 Task: Open a Blog Post Template save the file as textbookAdd Heading 'Eiffel Tower' ,with the main content The Eiffel Tower in Paris, France, is an iconic landmark and a symbol of French culture. Standing at 330 meters tall, it attracts millions of visitors each year who come to admire its intricate ironwork and panoramic views of the city. ,with the main content The Eiffel Tower in Paris, France, is an iconic landmark and a symbol of French culture. Standing at 330 meters tall, it attracts millions of visitors each year who come to admire its intricate ironwork and panoramic views of the city.and font size to the main content 16 Apply Font Style Old English Text MTand font size to the heading 20 Change heading alignment to  Left
Action: Mouse moved to (24, 23)
Screenshot: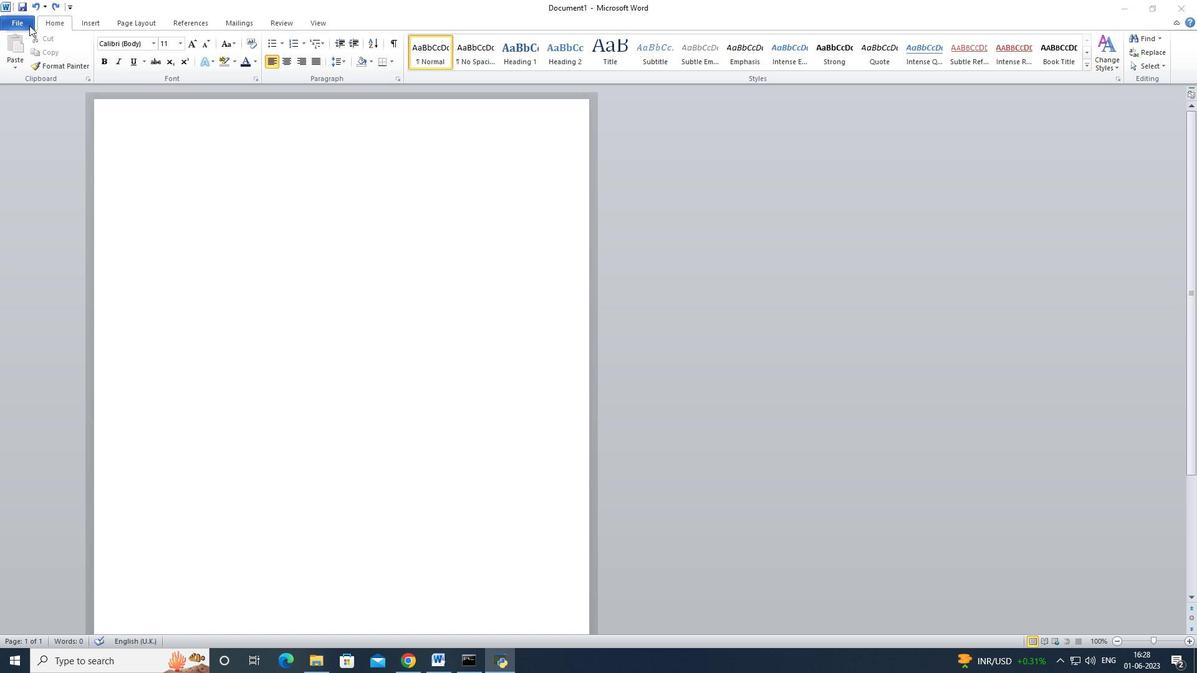 
Action: Mouse pressed left at (24, 23)
Screenshot: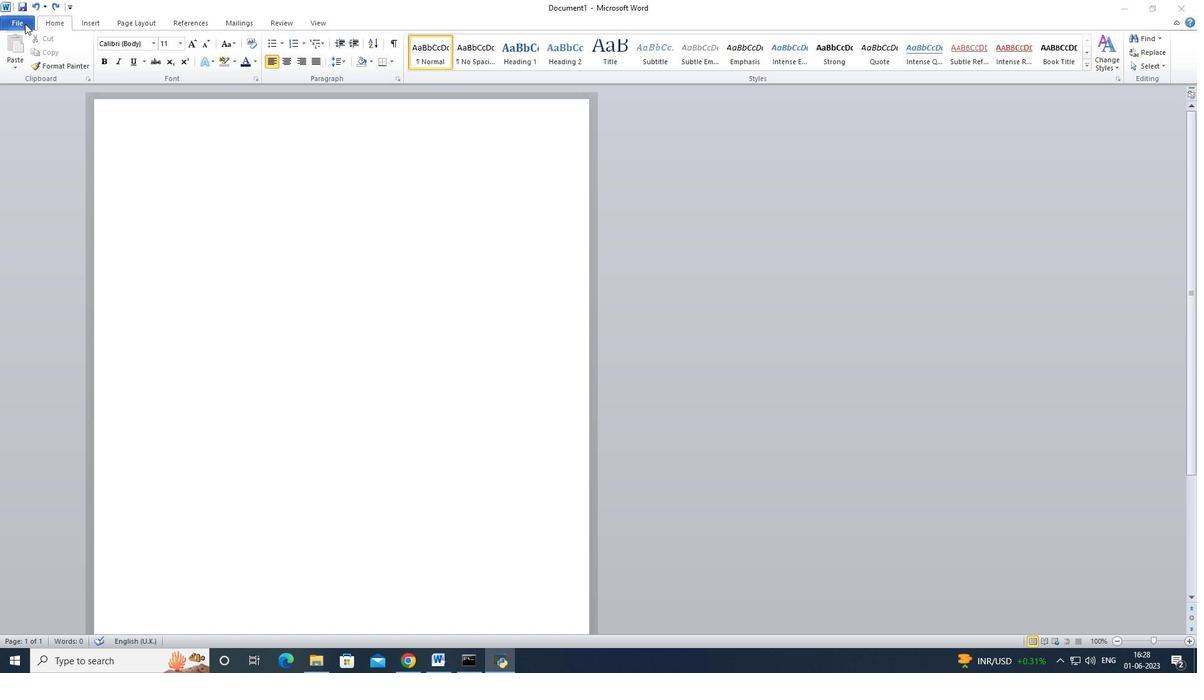 
Action: Mouse moved to (17, 21)
Screenshot: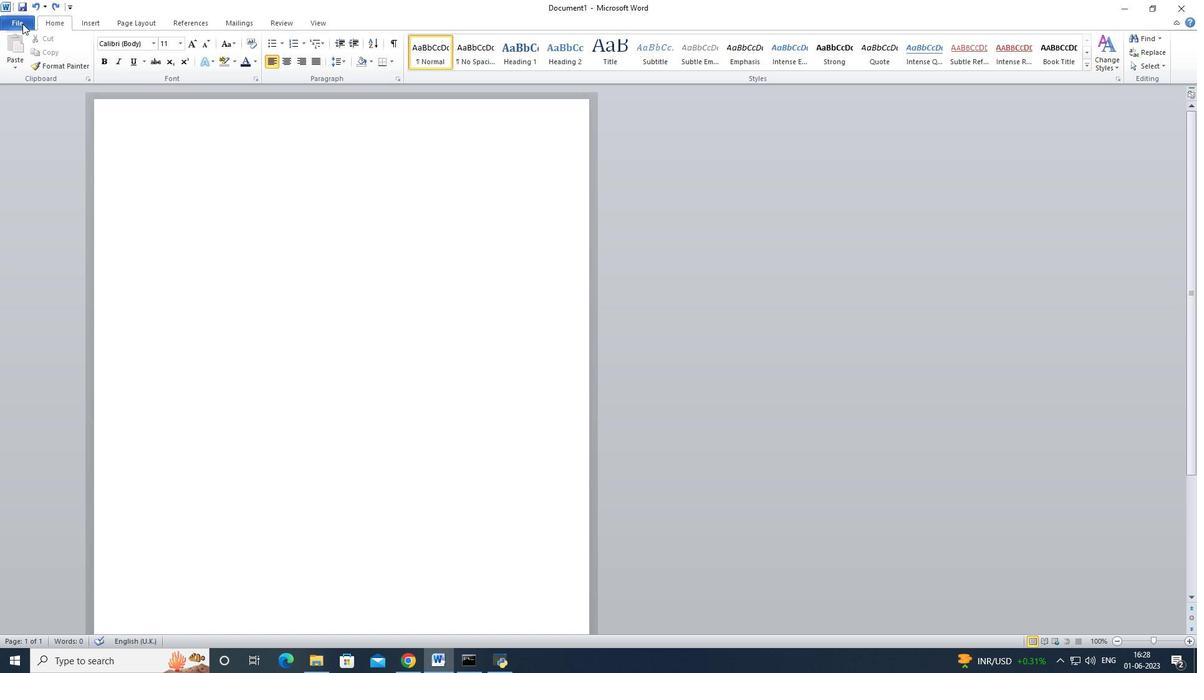 
Action: Mouse pressed left at (17, 21)
Screenshot: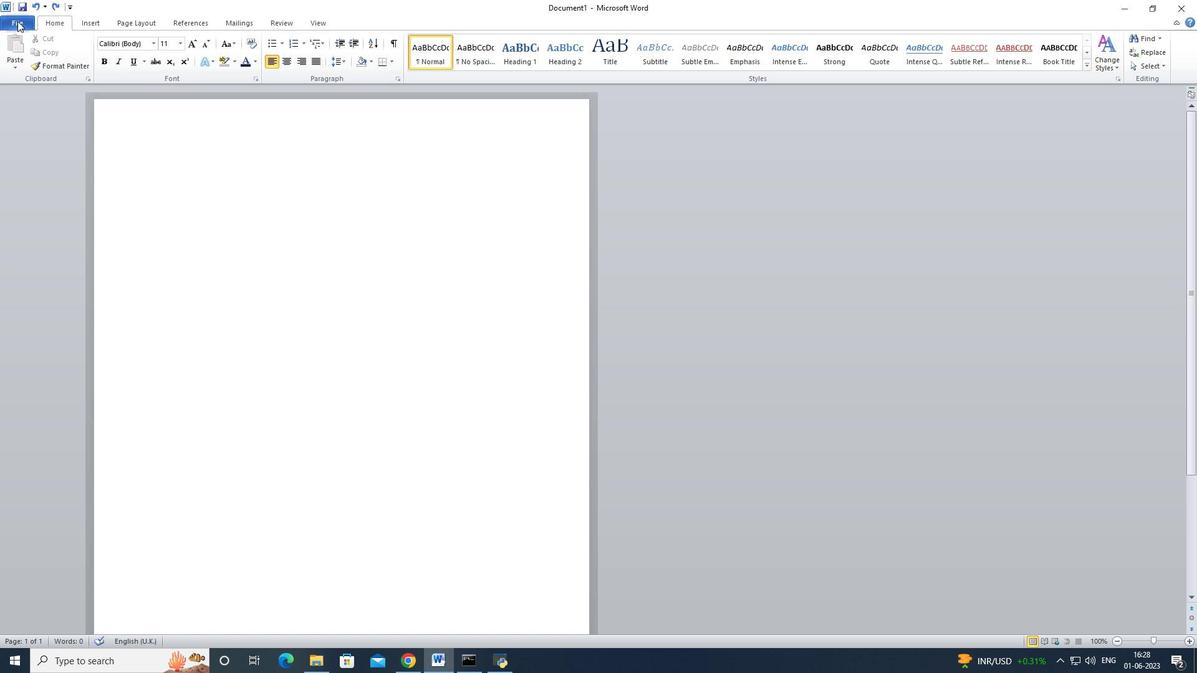 
Action: Mouse moved to (30, 158)
Screenshot: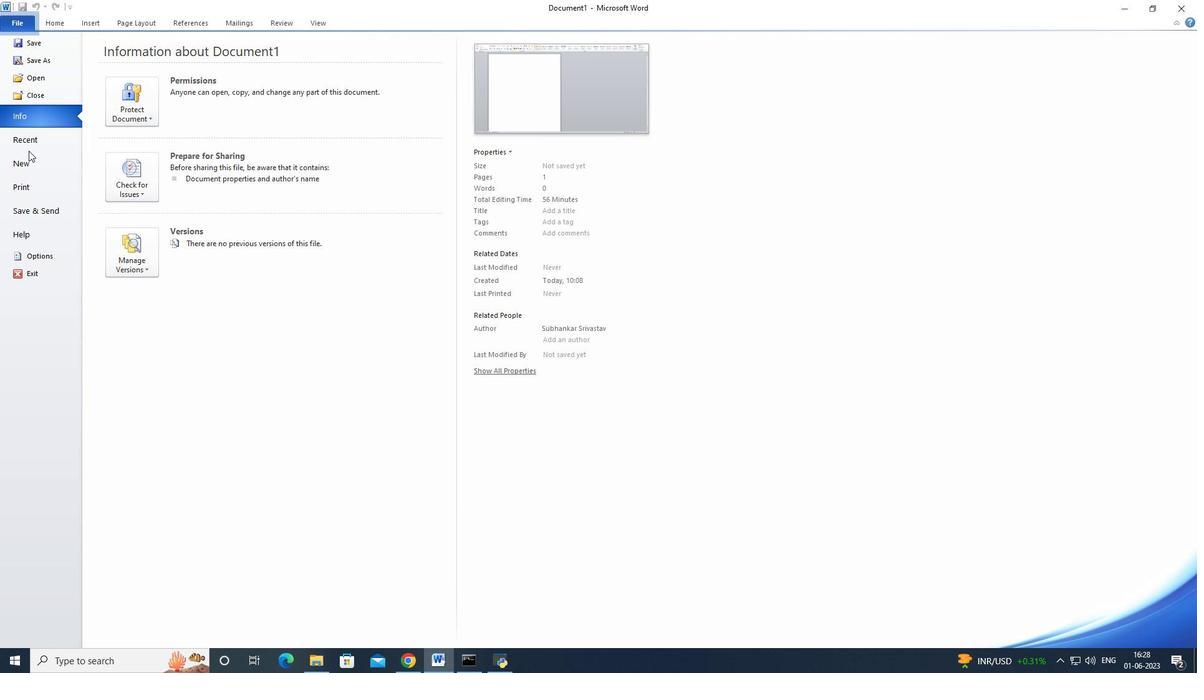 
Action: Mouse pressed left at (30, 158)
Screenshot: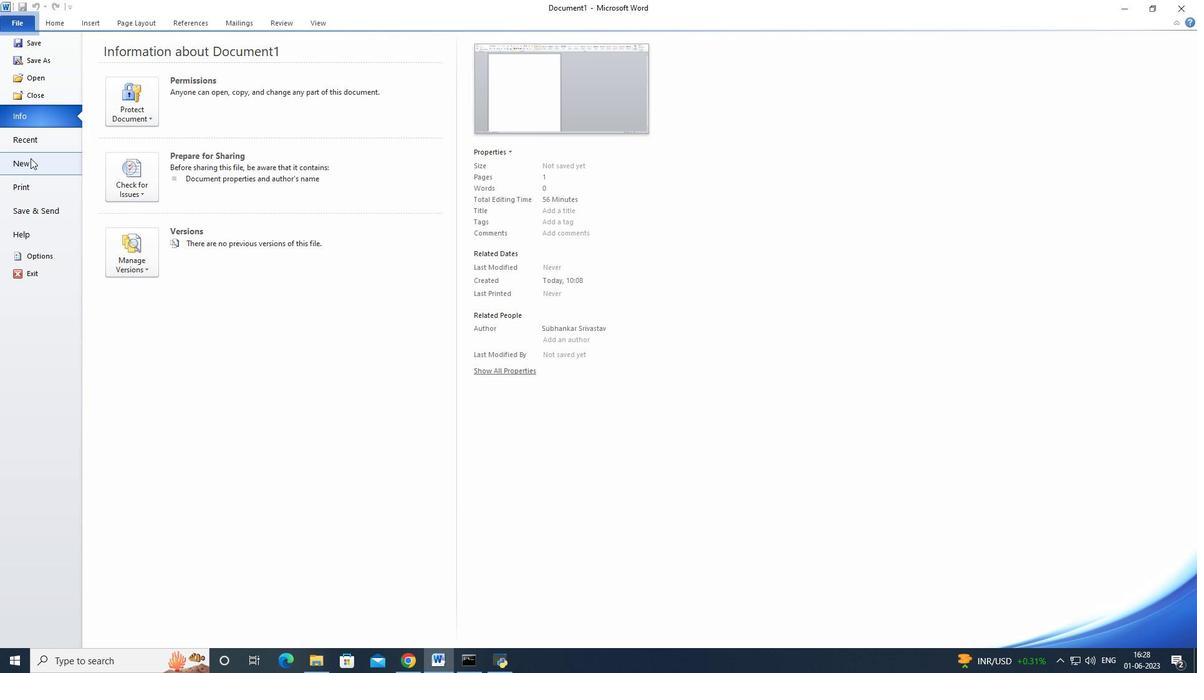 
Action: Mouse moved to (178, 117)
Screenshot: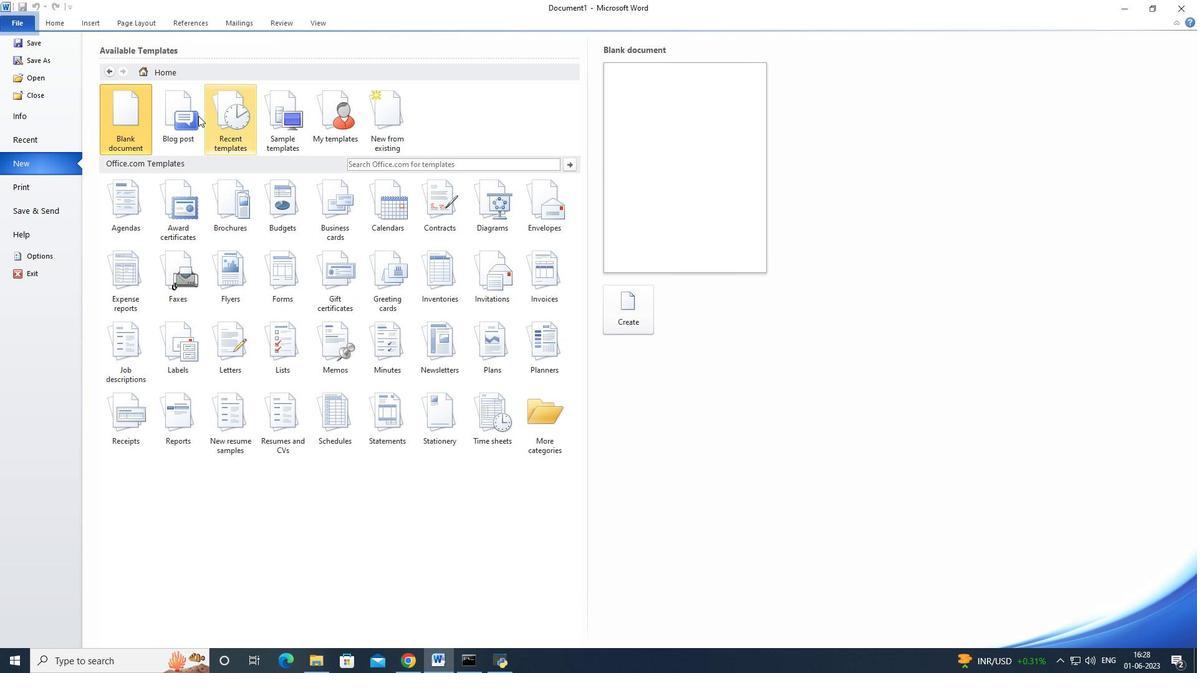 
Action: Mouse pressed left at (178, 117)
Screenshot: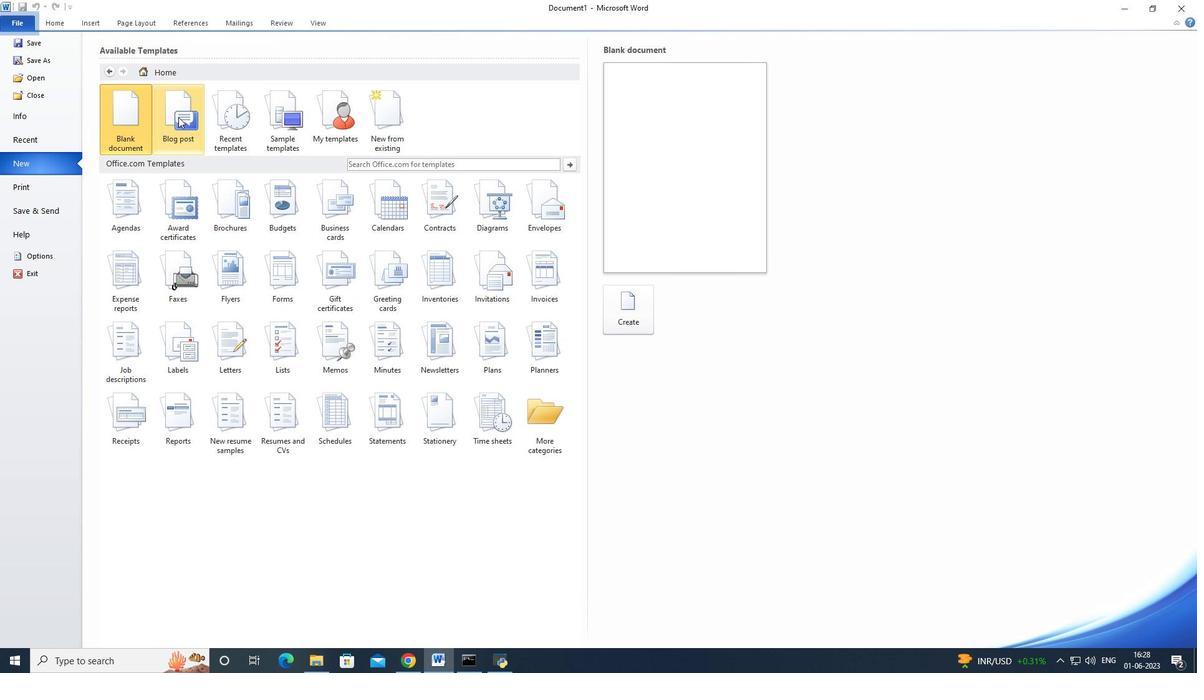 
Action: Mouse moved to (621, 301)
Screenshot: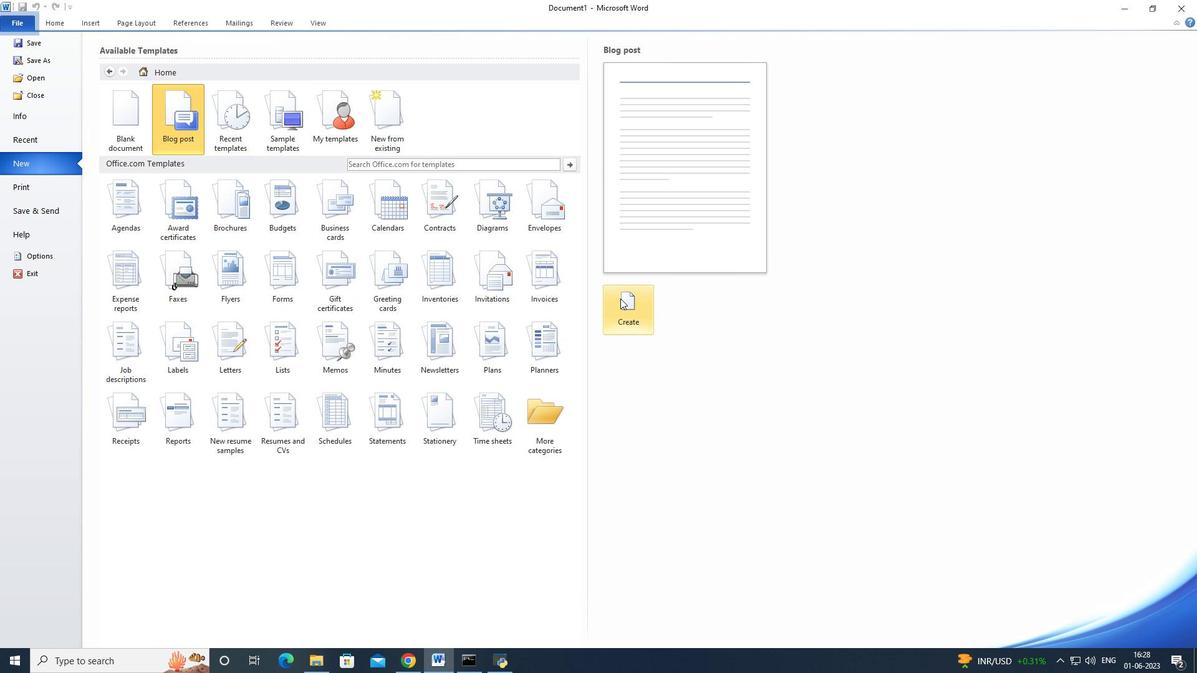 
Action: Mouse pressed left at (621, 301)
Screenshot: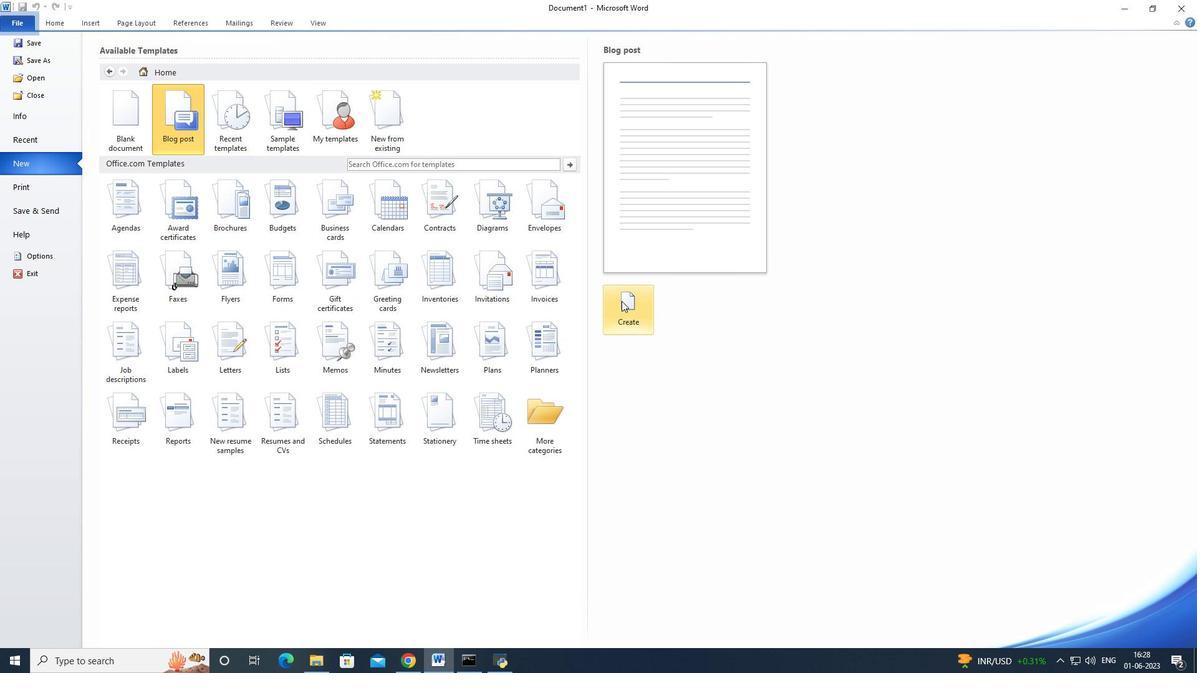 
Action: Mouse moved to (677, 286)
Screenshot: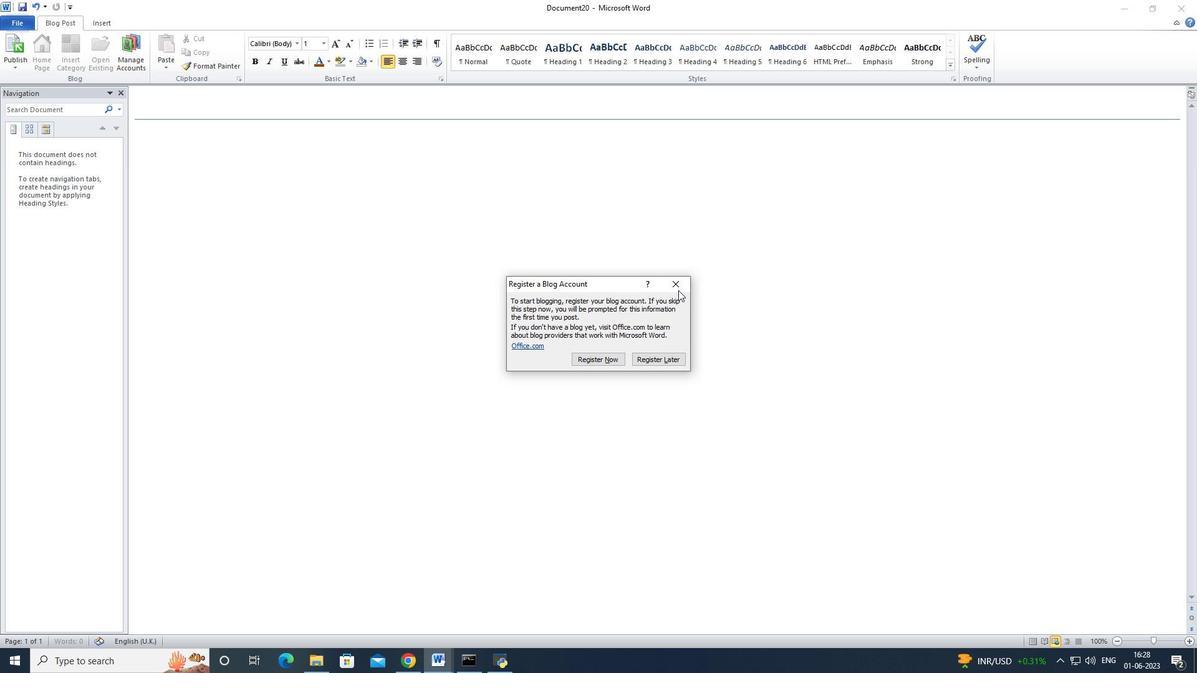 
Action: Mouse pressed left at (677, 286)
Screenshot: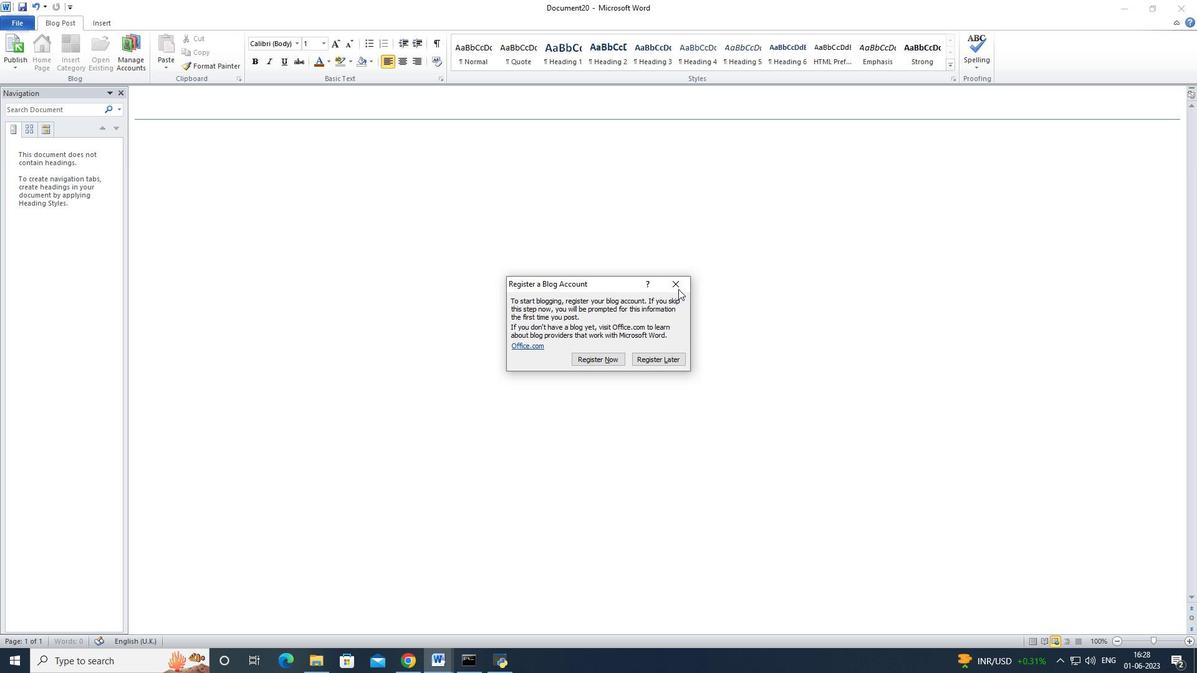 
Action: Mouse moved to (28, 23)
Screenshot: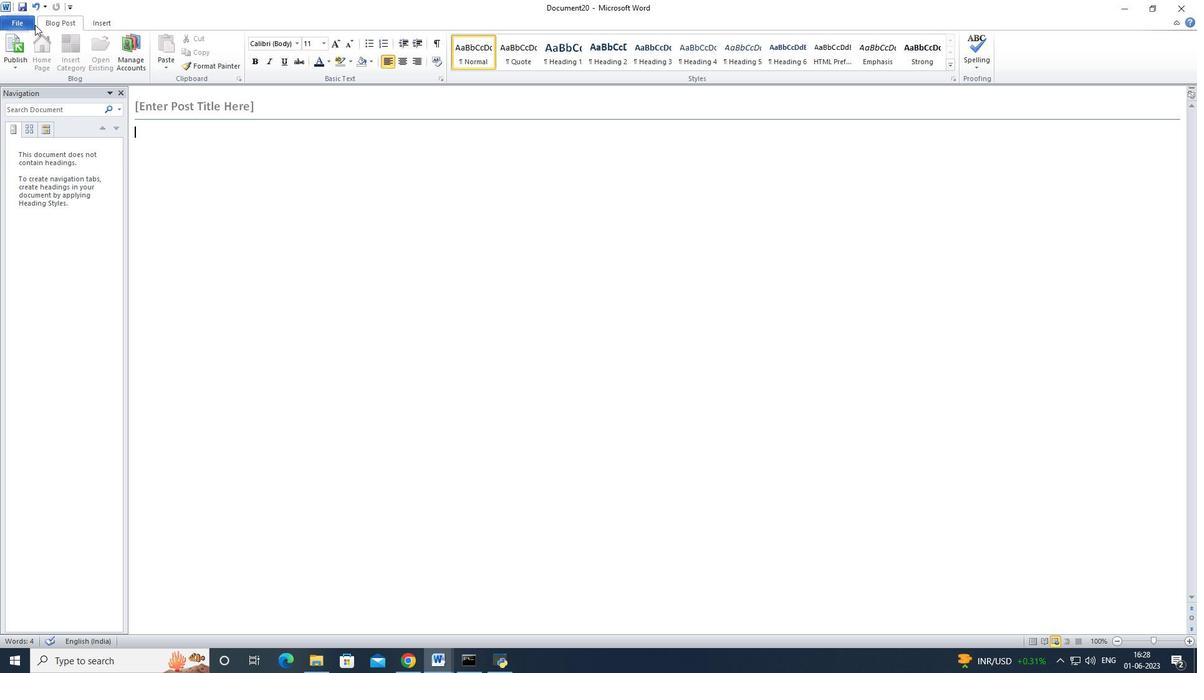 
Action: Mouse pressed left at (28, 23)
Screenshot: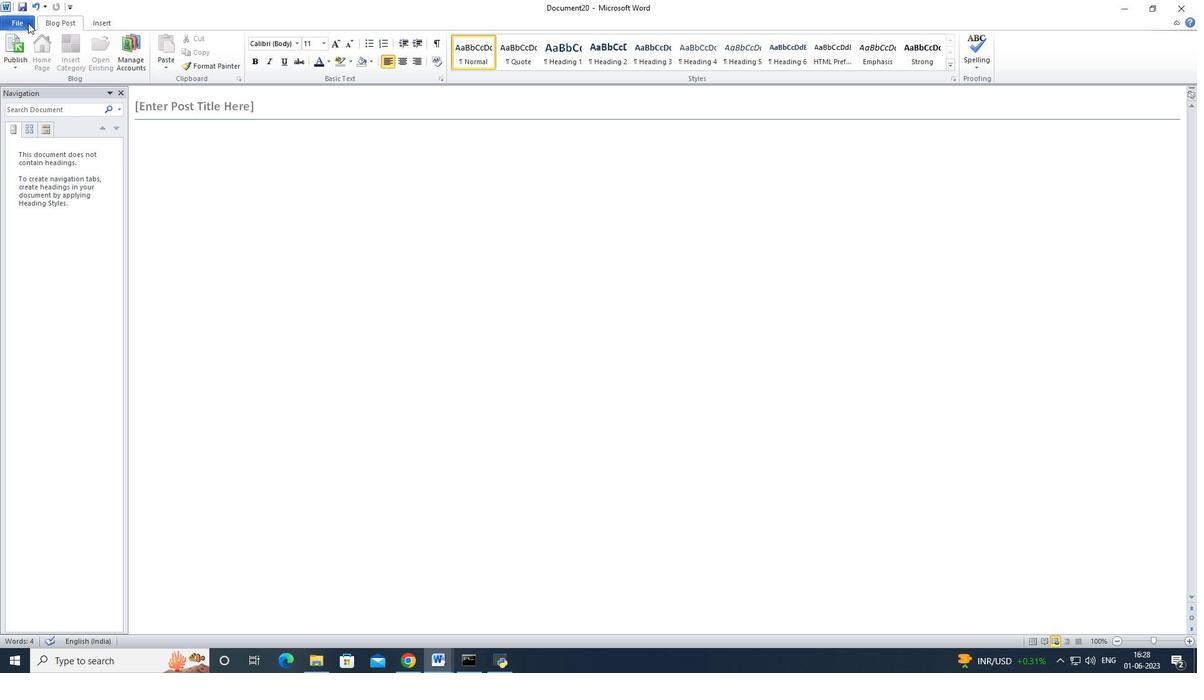 
Action: Mouse moved to (38, 48)
Screenshot: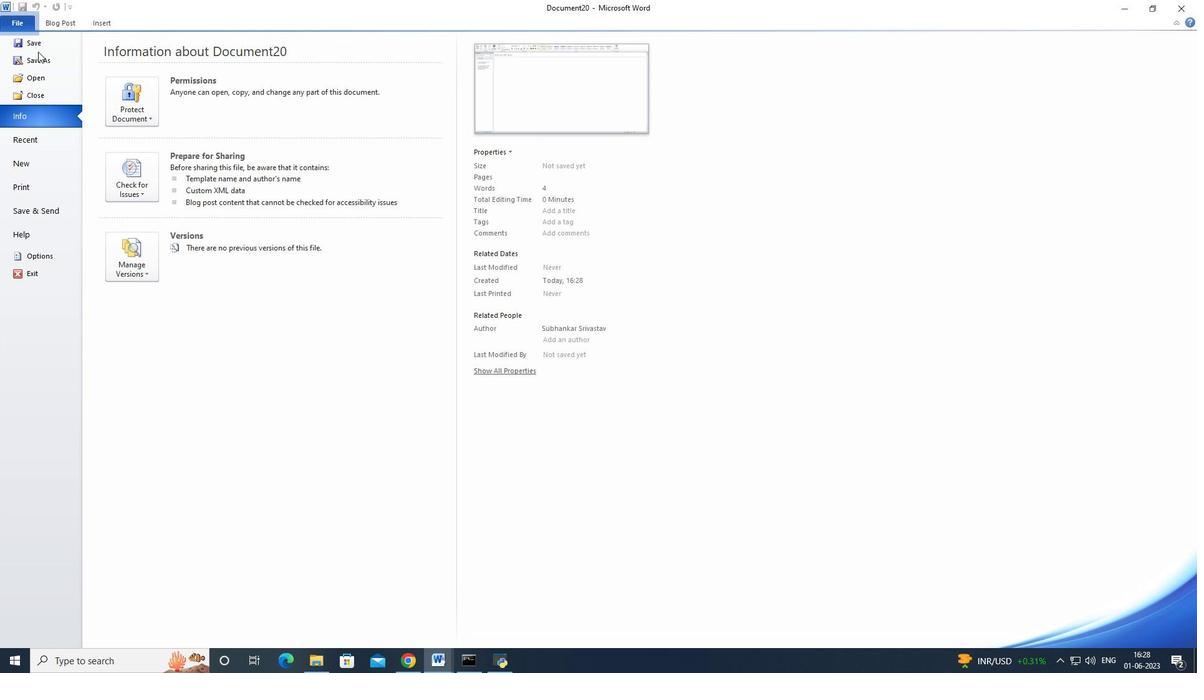 
Action: Mouse pressed left at (38, 48)
Screenshot: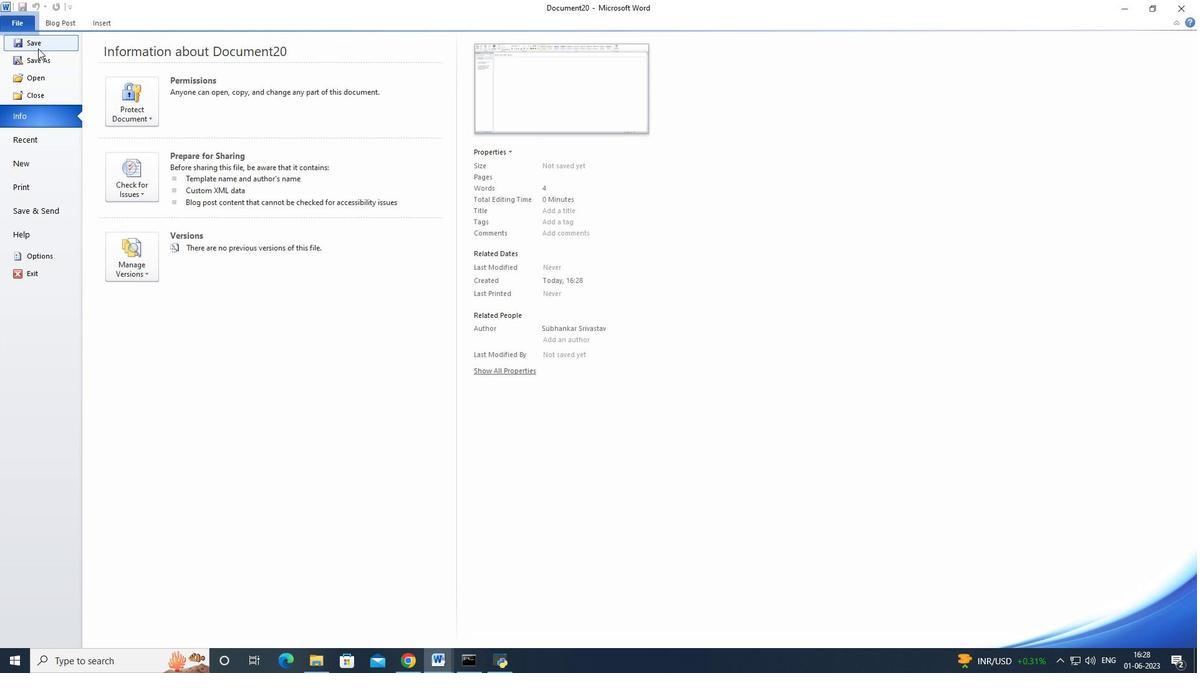 
Action: Mouse moved to (38, 49)
Screenshot: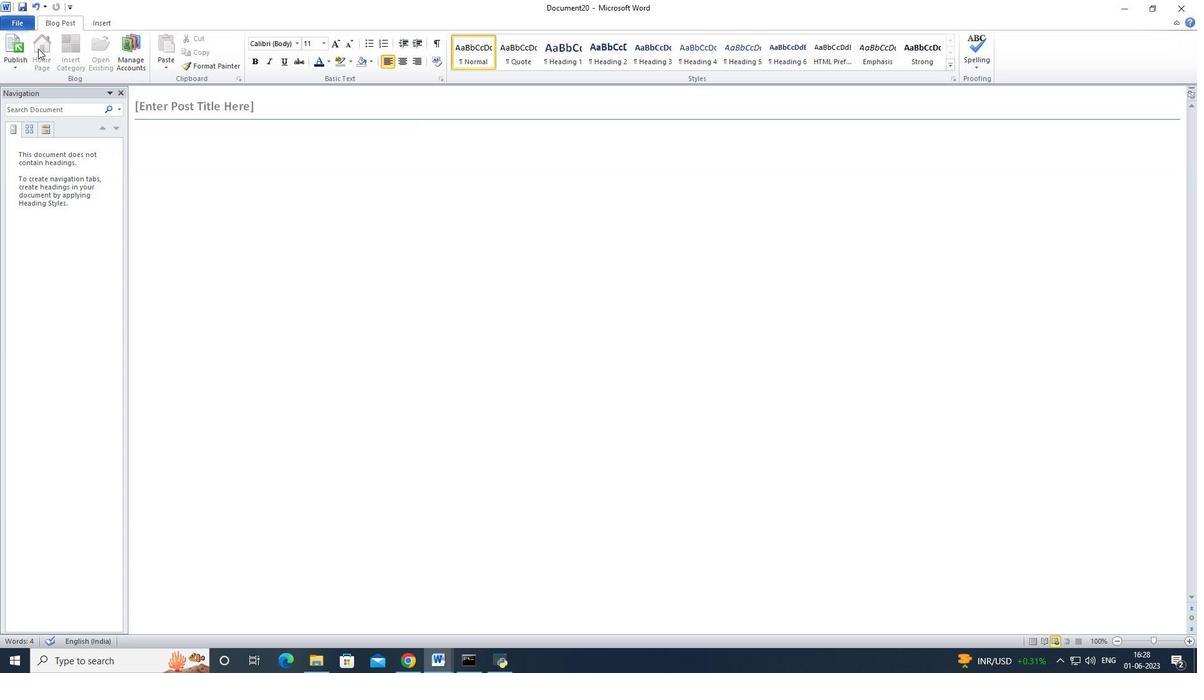 
Action: Key pressed <Key.shift>Text<Key.space>book<Key.enter>
Screenshot: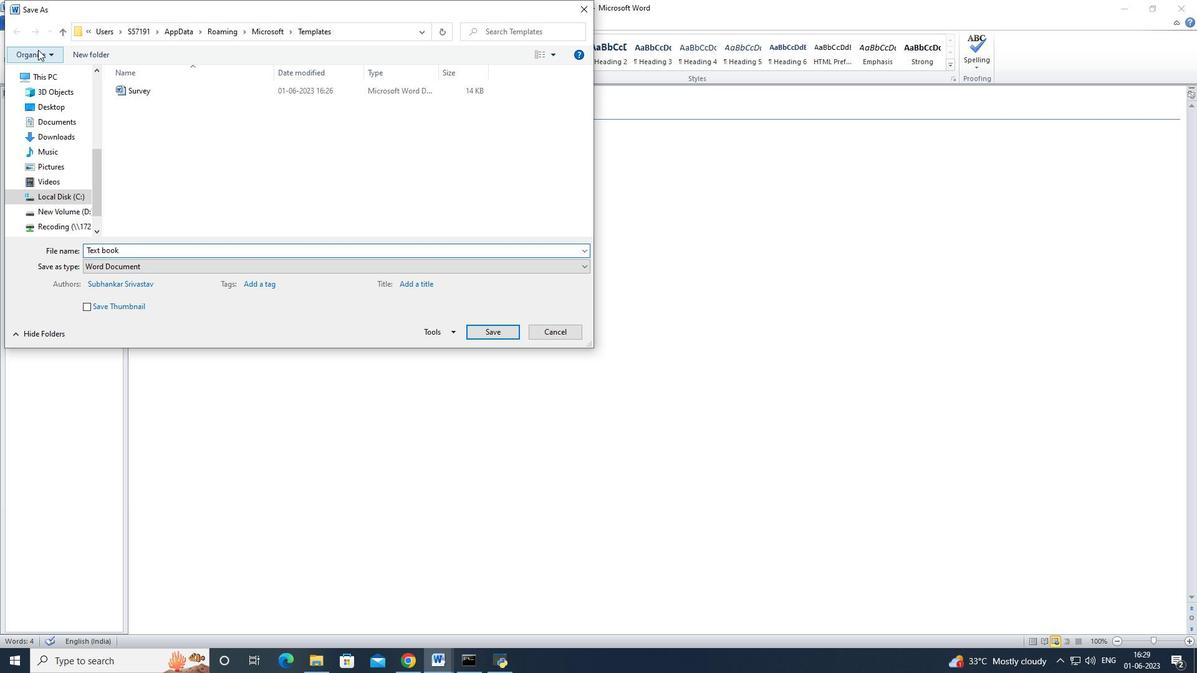 
Action: Mouse moved to (214, 107)
Screenshot: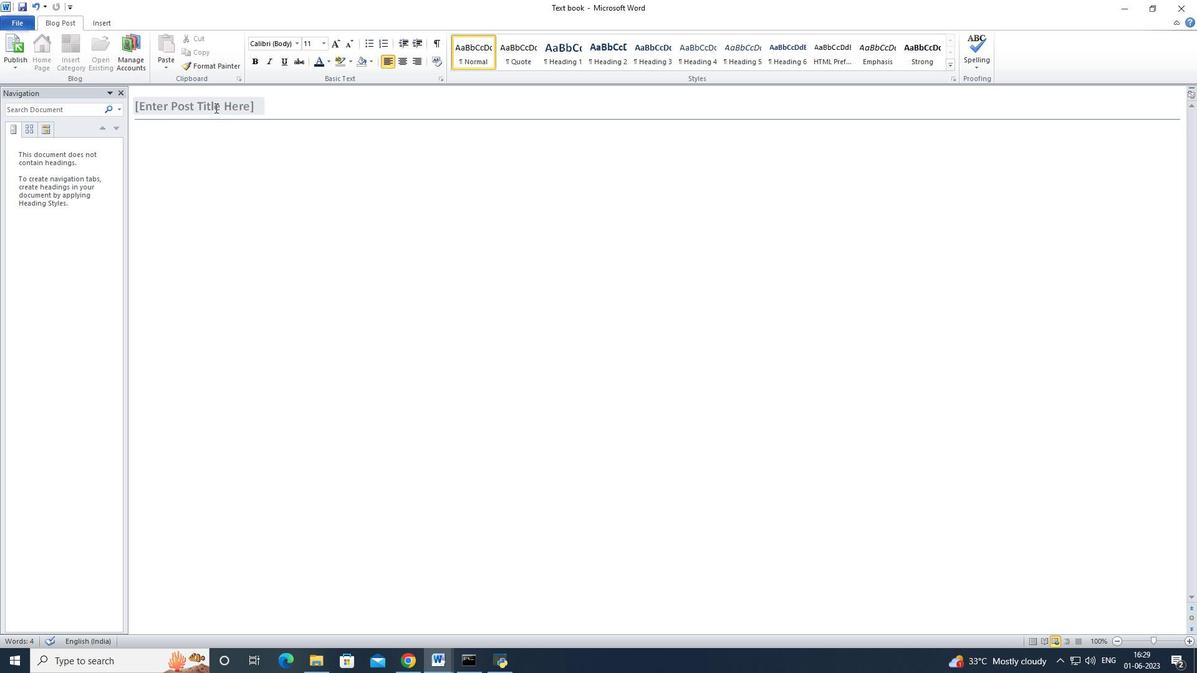 
Action: Mouse pressed left at (214, 107)
Screenshot: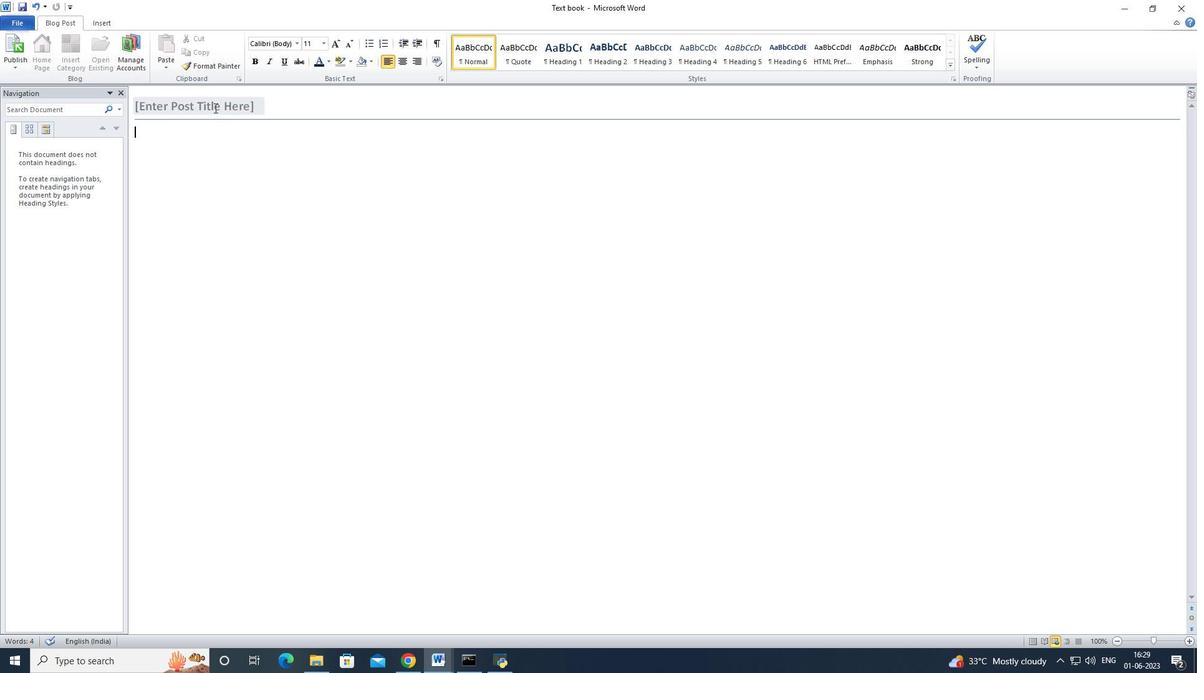 
Action: Key pressed <Key.shift><Key.shift><Key.shift><Key.shift><Key.shift><Key.shift><Key.shift><Key.shift><Key.shift><Key.shift><Key.shift><Key.shift><Key.shift><Key.shift><Key.shift>Eiffel<Key.space><Key.shift>Tower
Screenshot: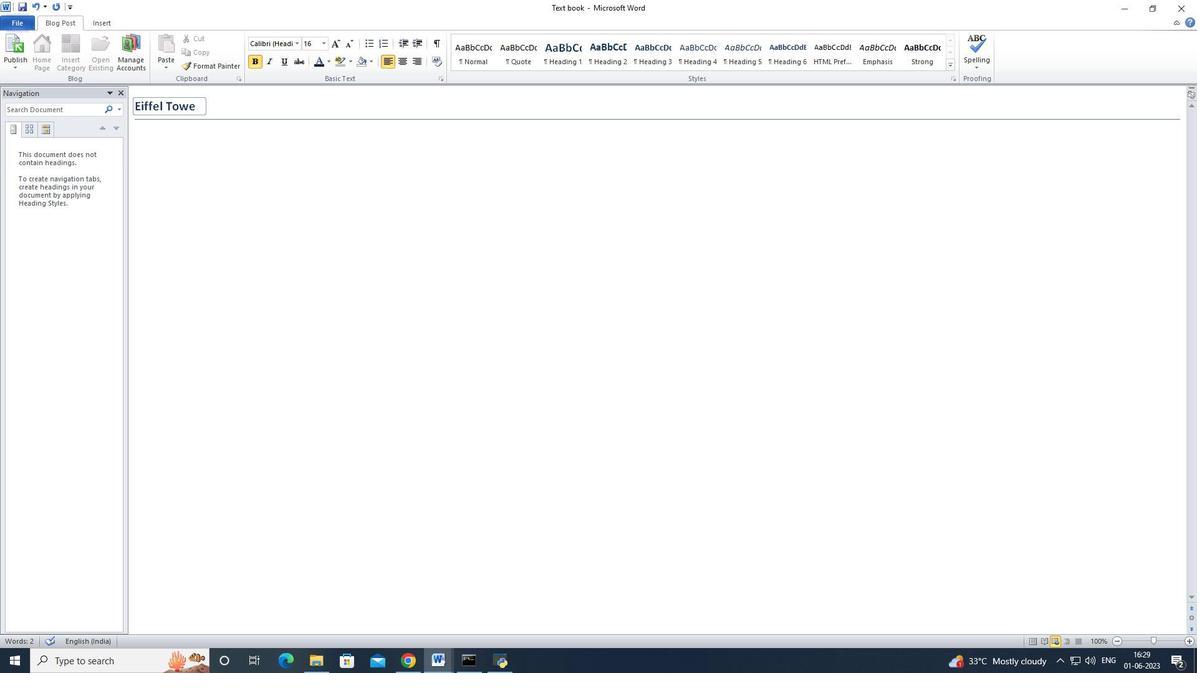 
Action: Mouse moved to (199, 146)
Screenshot: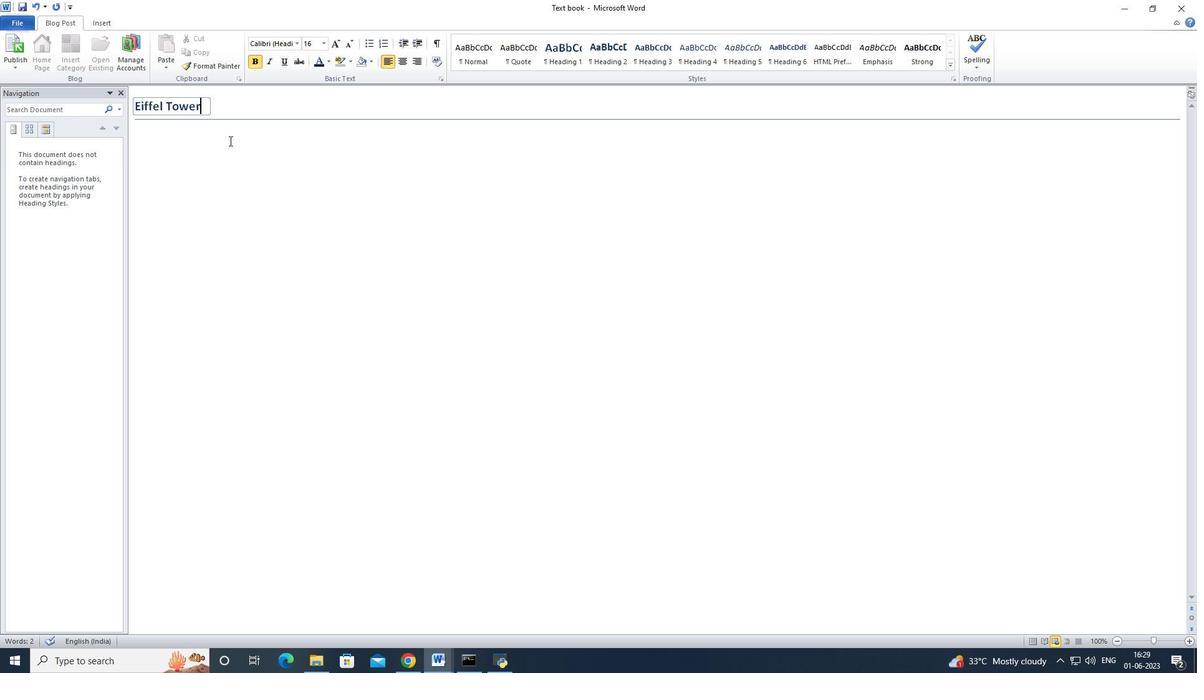 
Action: Mouse pressed left at (199, 146)
Screenshot: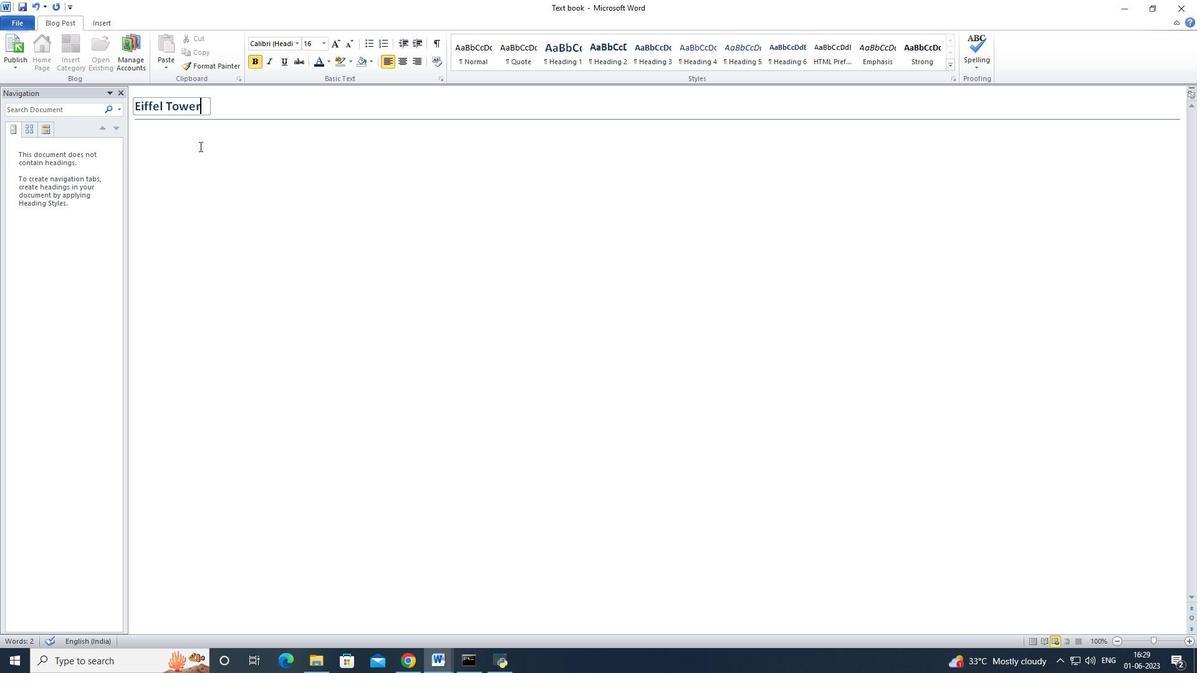 
Action: Mouse moved to (174, 135)
Screenshot: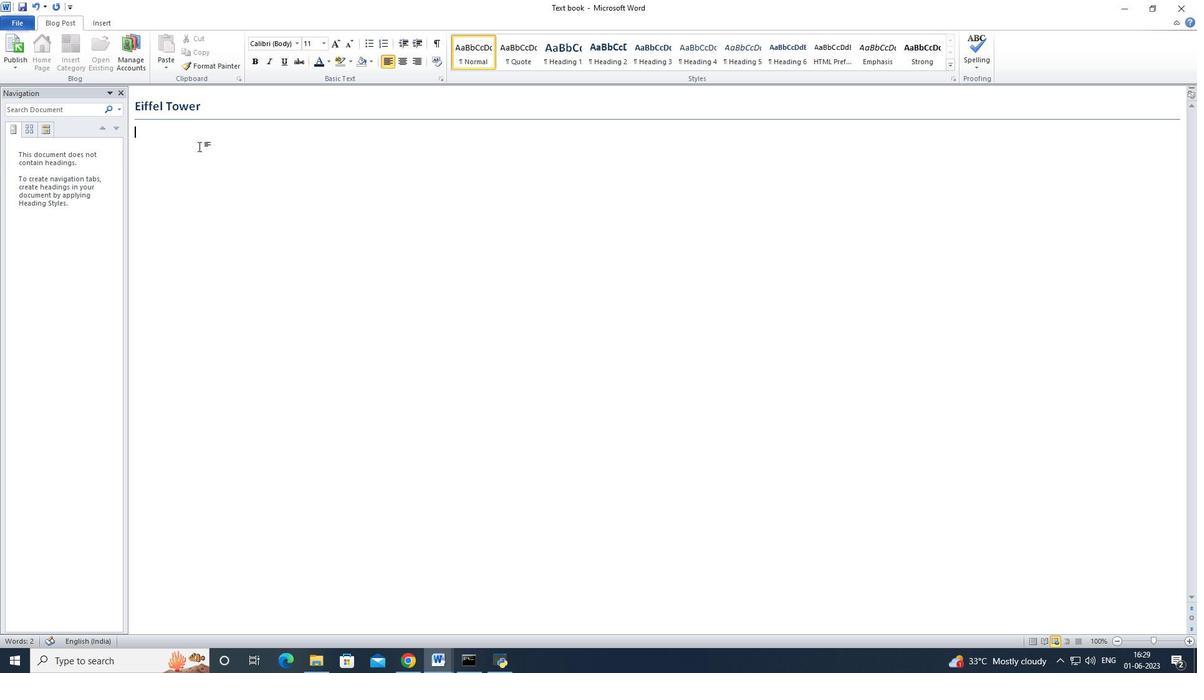 
Action: Key pressed <Key.shift>The<Key.space>e<Key.backspace><Key.shift>Eff<Key.backspace><Key.backspace>iffel<Key.space>tower<Key.space>is<Key.space><Key.shift><Key.shift>Paris<Key.space><Key.backspace>,<Key.space><Key.shift><Key.shift><Key.shift><Key.shift><Key.shift><Key.shift><Key.shift><Key.shift><Key.shift><Key.shift><Key.shift><Key.shift><Key.shift><Key.shift><Key.shift><Key.shift><Key.shift><Key.shift><Key.shift><Key.shift><Key.shift><Key.shift><Key.shift><Key.shift><Key.shift><Key.shift><Key.shift><Key.shift><Key.shift><Key.shift>France,<Key.space>is<Key.space><Key.shift><Key.shift>An<Key.backspace><Key.backspace>an<Key.space>iconic<Key.space>landmark<Key.space>and<Key.space>a<Key.space>symbol<Key.space>of<Key.space><Key.shift>French<Key.space>culture.<Key.space><Key.shift>Standing<Key.space><Key.shift>at<Key.space>330<Key.space><Key.shift>M<Key.backspace>meters<Key.space><Key.shift><Key.shift>t<Key.backspace>tall<Key.space><Key.backspace>,<Key.space>it<Key.space>attracts<Key.space>millions<Key.space>of<Key.space>visitors<Key.space>each<Key.space>year<Key.space>who<Key.space>come<Key.space>to<Key.space>admire<Key.space>its<Key.space>intricate<Key.space>ironwork<Key.space>and<Key.space>panoramic<Key.space>views<Key.space>of<Key.space>the<Key.space>city<Key.space><Key.backspace>.<Key.space>
Screenshot: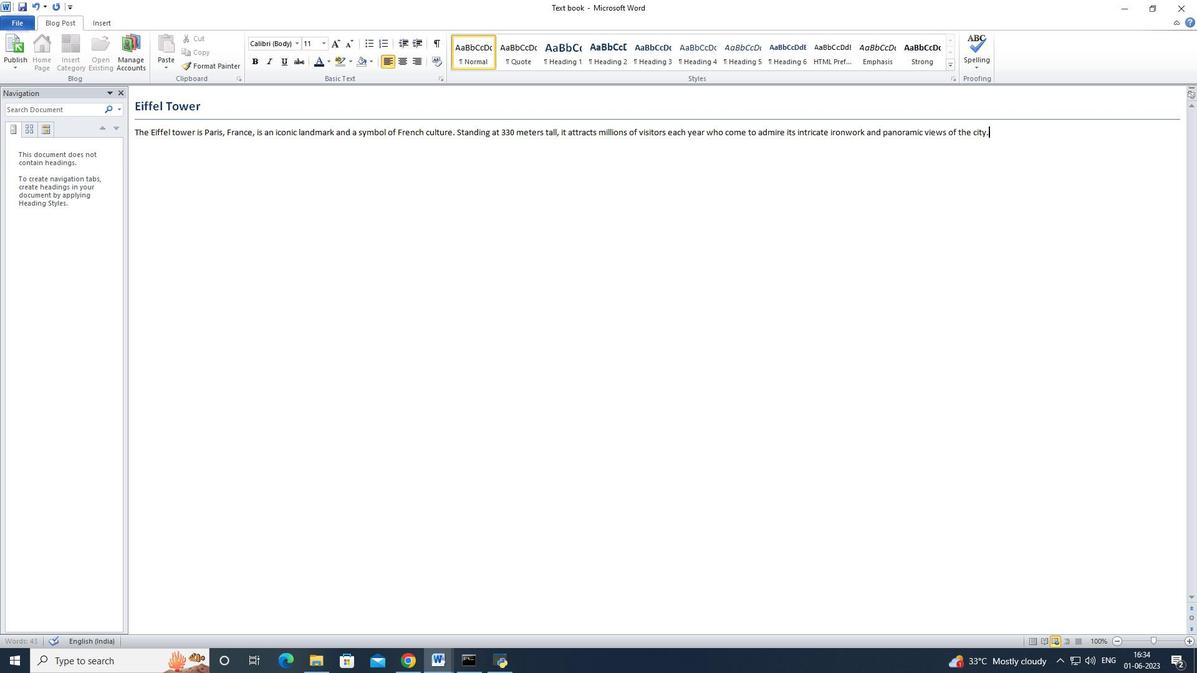 
Action: Mouse moved to (997, 129)
Screenshot: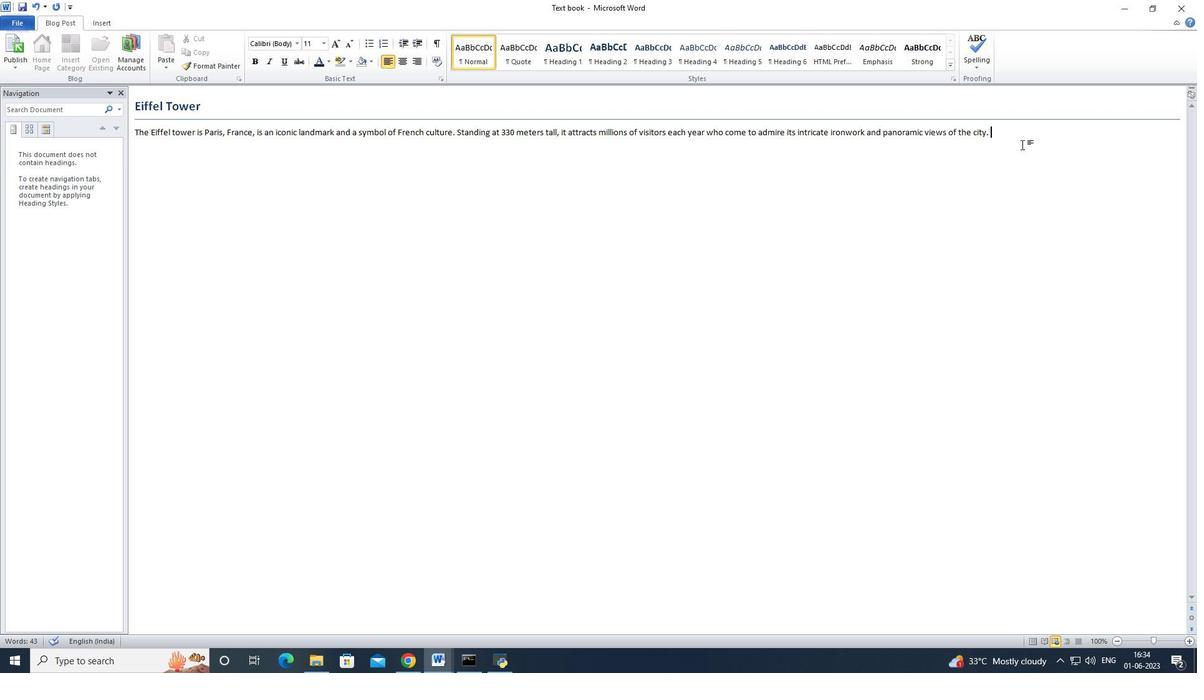 
Action: Mouse pressed left at (997, 129)
Screenshot: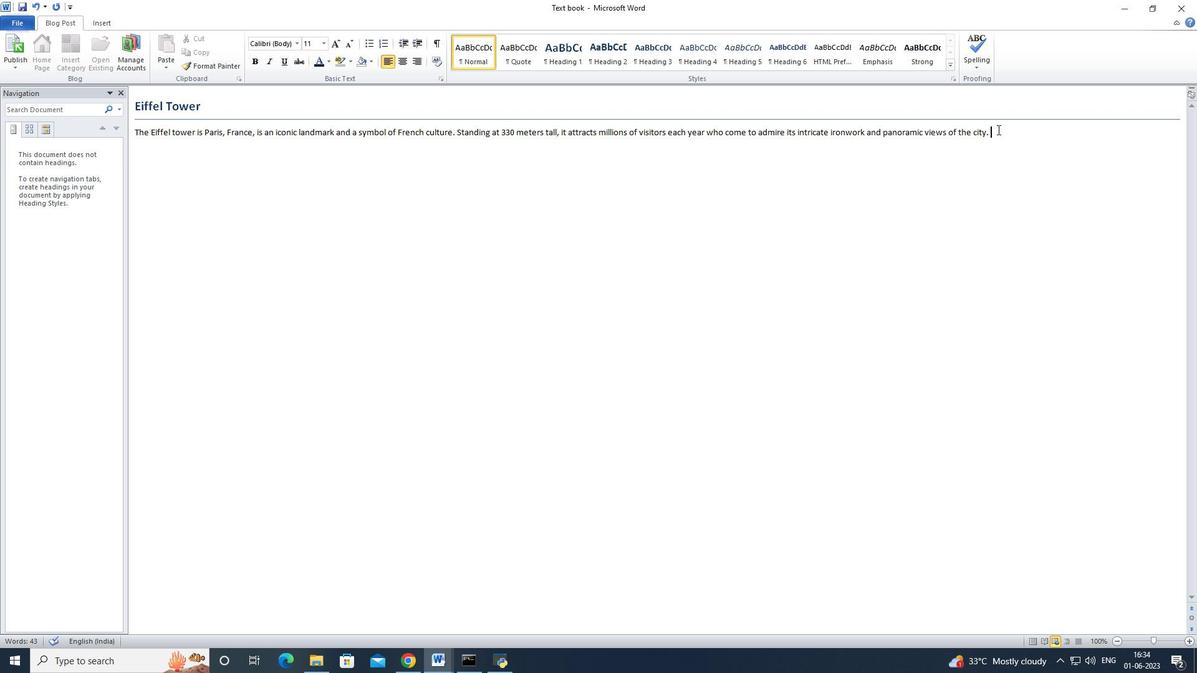 
Action: Mouse moved to (321, 44)
Screenshot: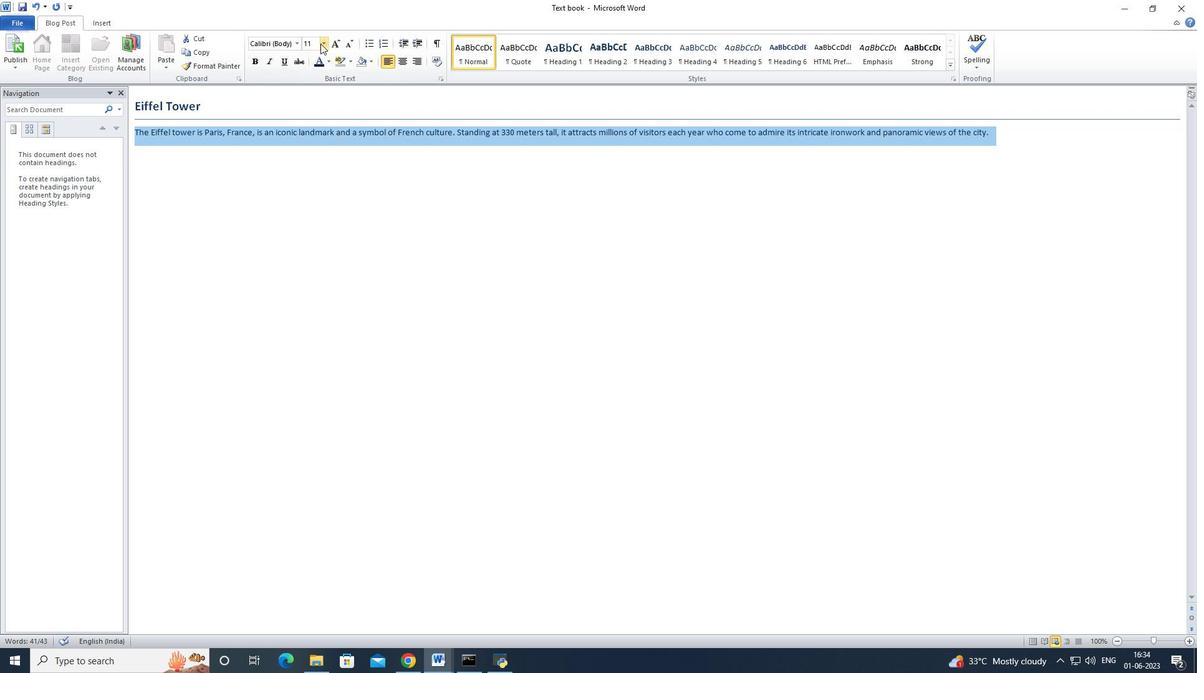 
Action: Mouse pressed left at (321, 44)
Screenshot: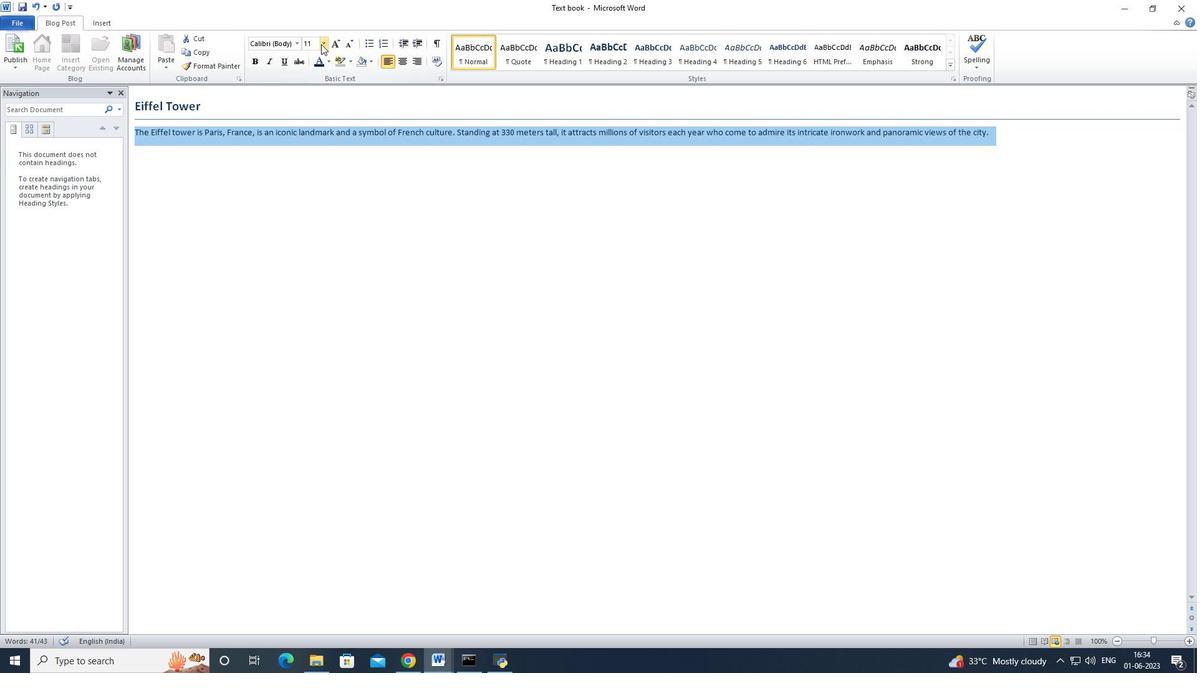 
Action: Mouse moved to (308, 117)
Screenshot: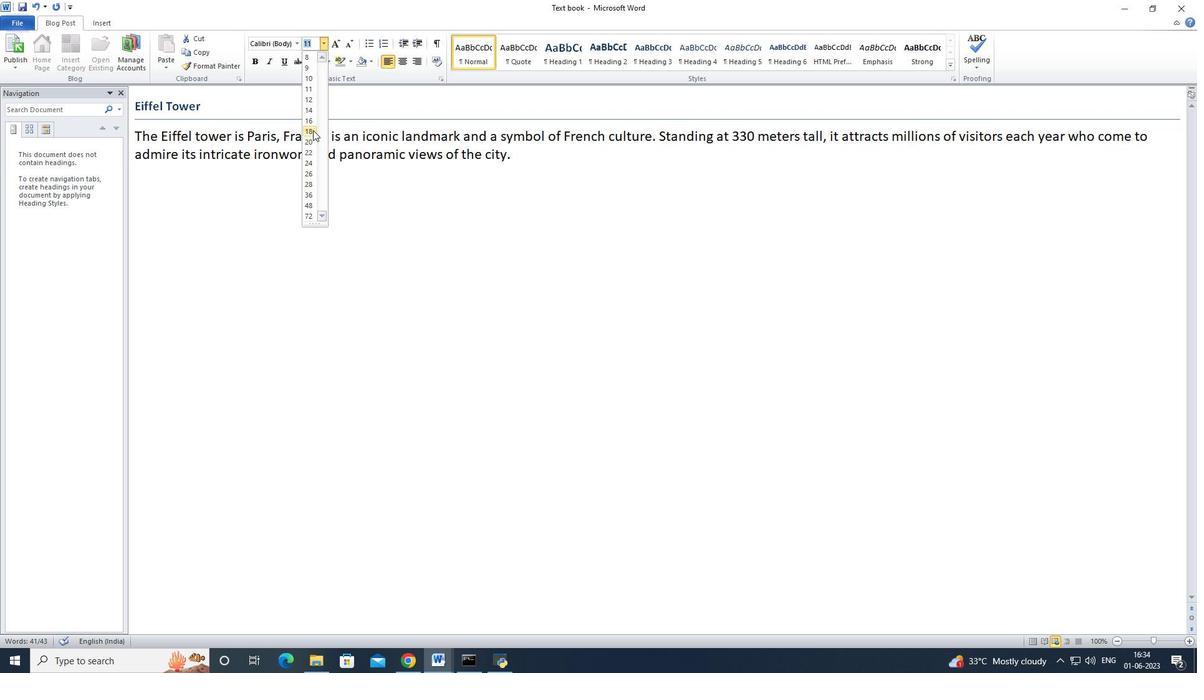 
Action: Mouse pressed left at (308, 117)
Screenshot: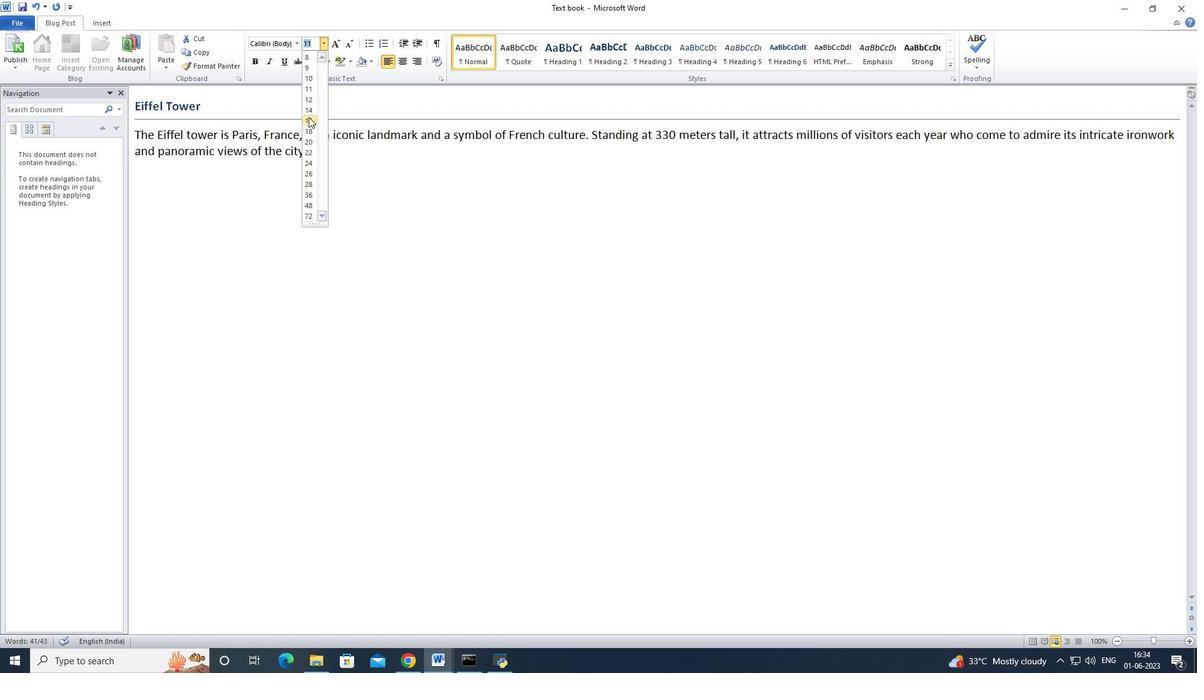 
Action: Mouse moved to (299, 45)
Screenshot: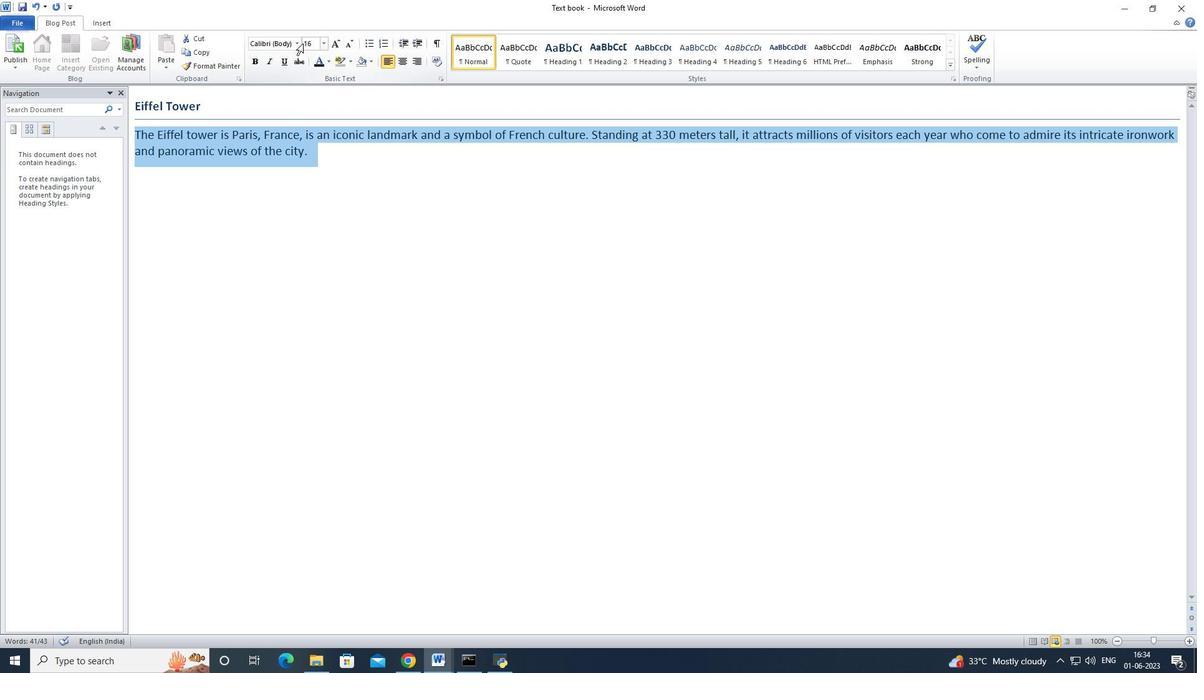 
Action: Mouse pressed left at (299, 45)
Screenshot: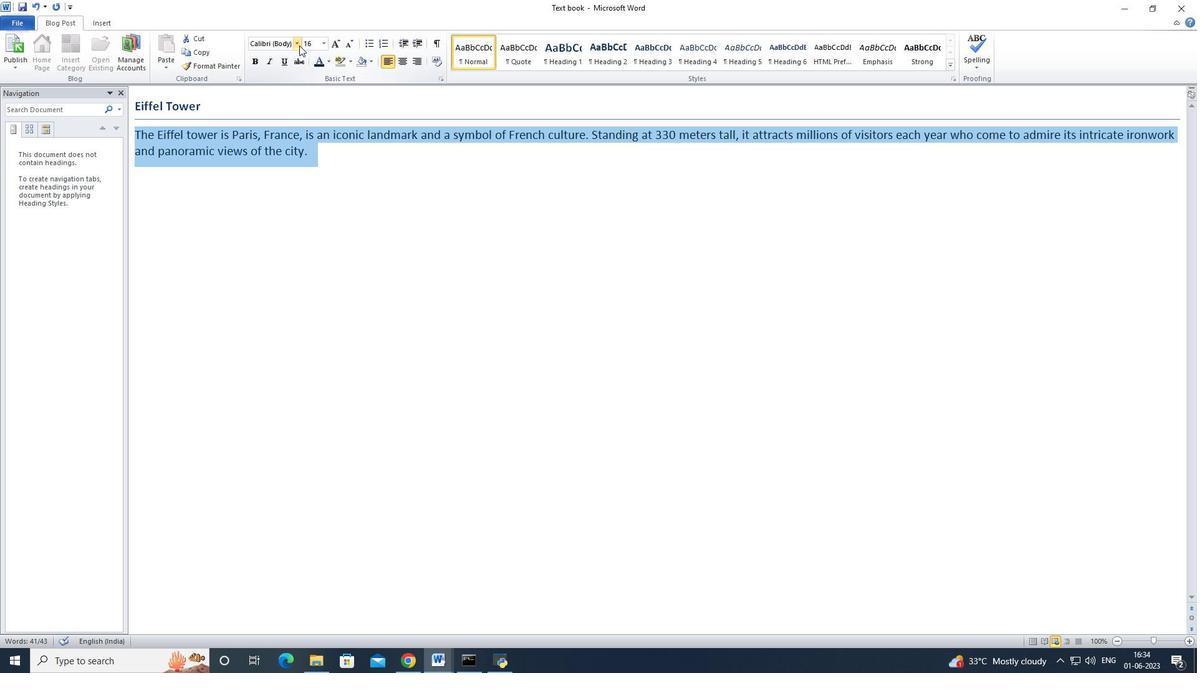 
Action: Key pressed old<Key.space>
Screenshot: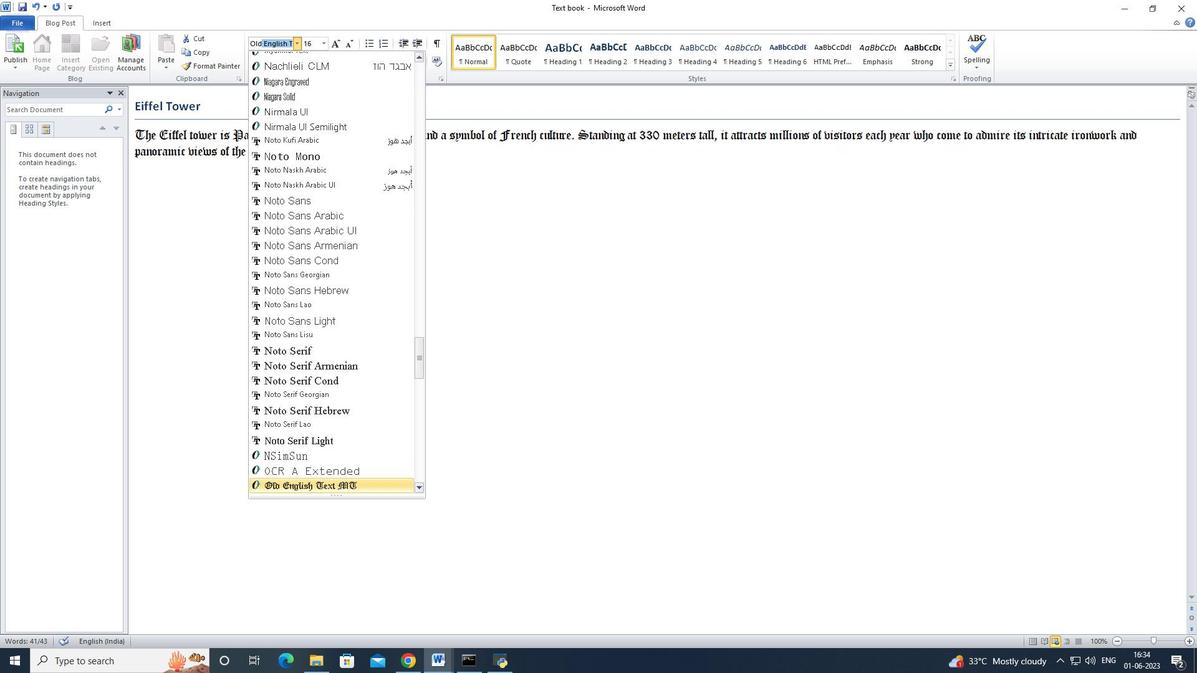 
Action: Mouse moved to (376, 488)
Screenshot: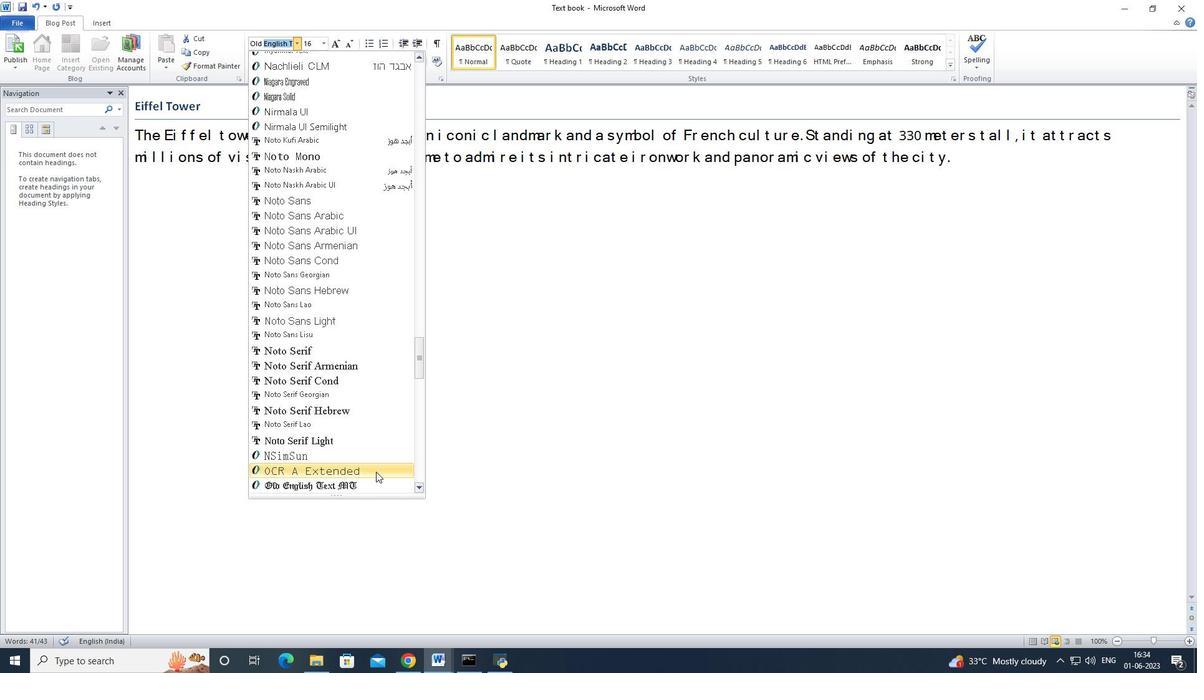 
Action: Mouse pressed left at (376, 488)
Screenshot: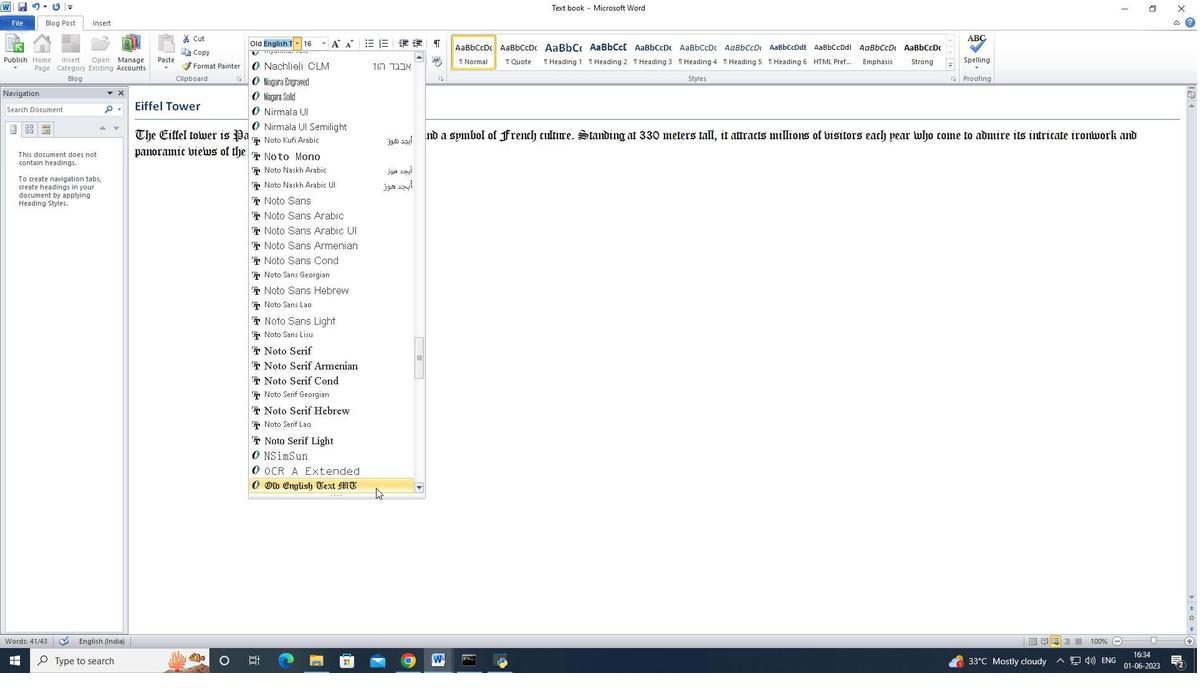
Action: Mouse moved to (325, 46)
Screenshot: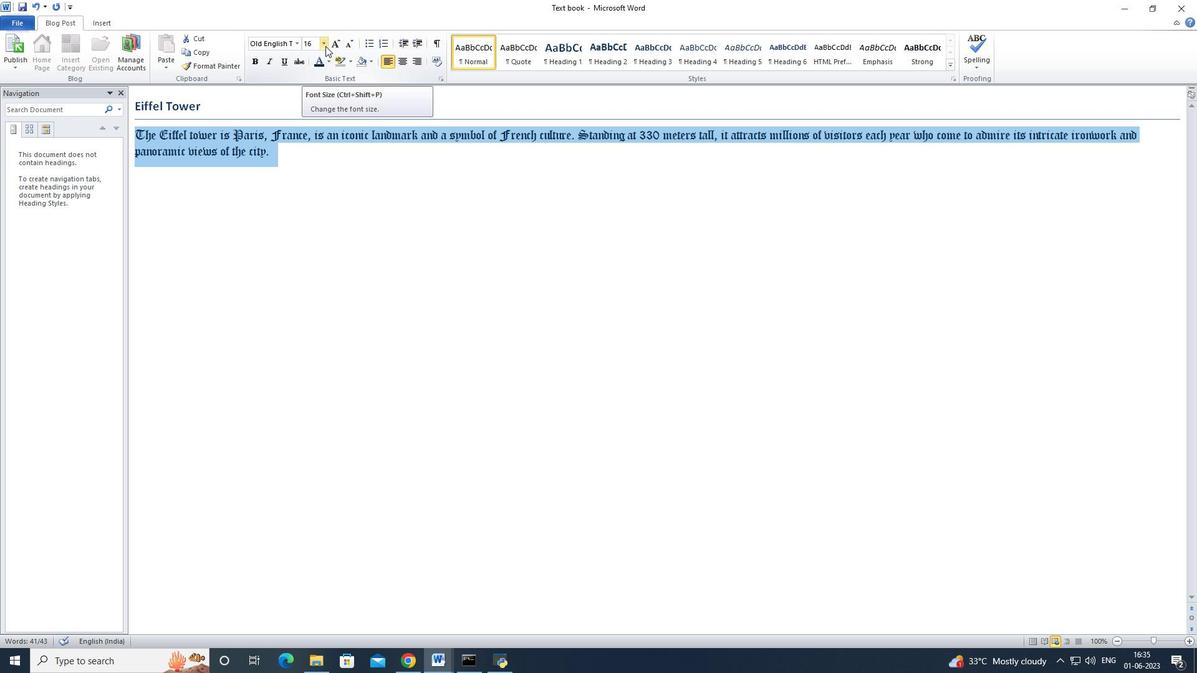 
Action: Mouse pressed left at (325, 46)
Screenshot: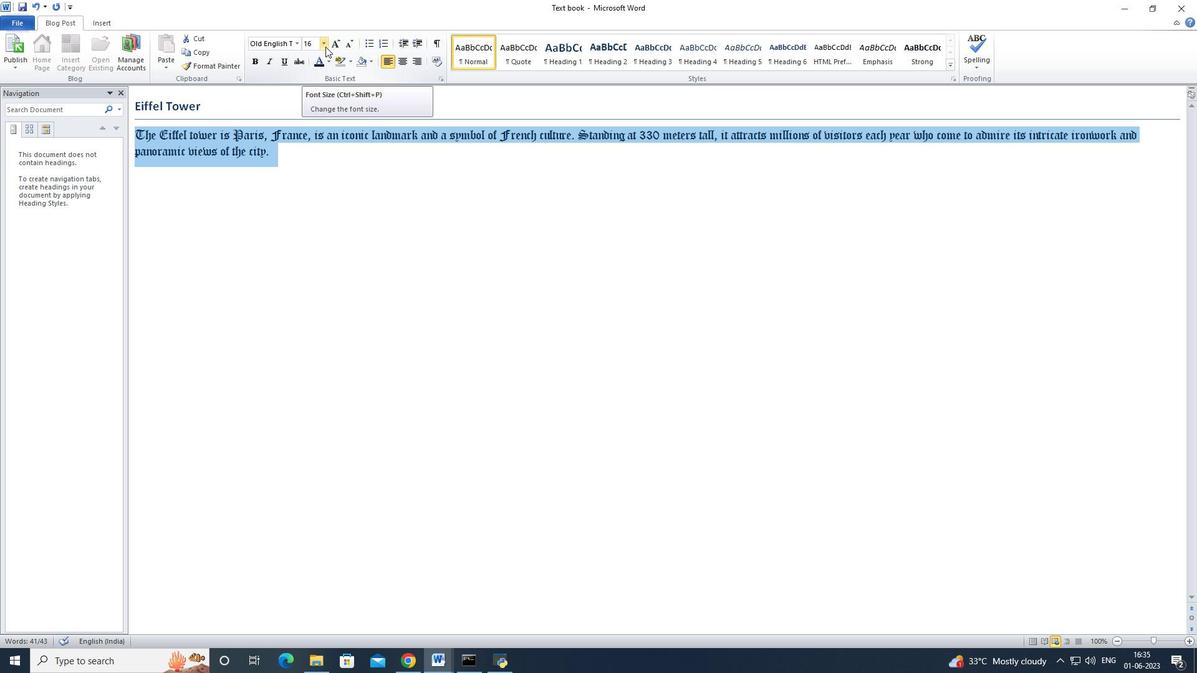 
Action: Mouse moved to (379, 196)
Screenshot: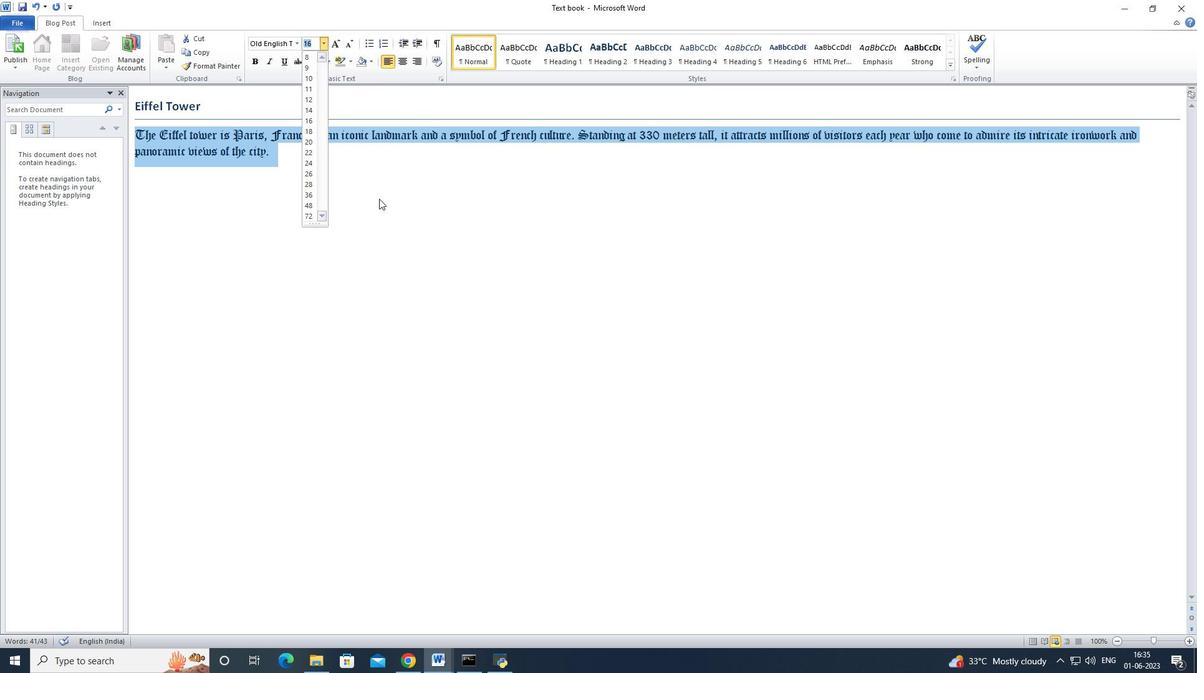 
Action: Mouse pressed left at (379, 196)
Screenshot: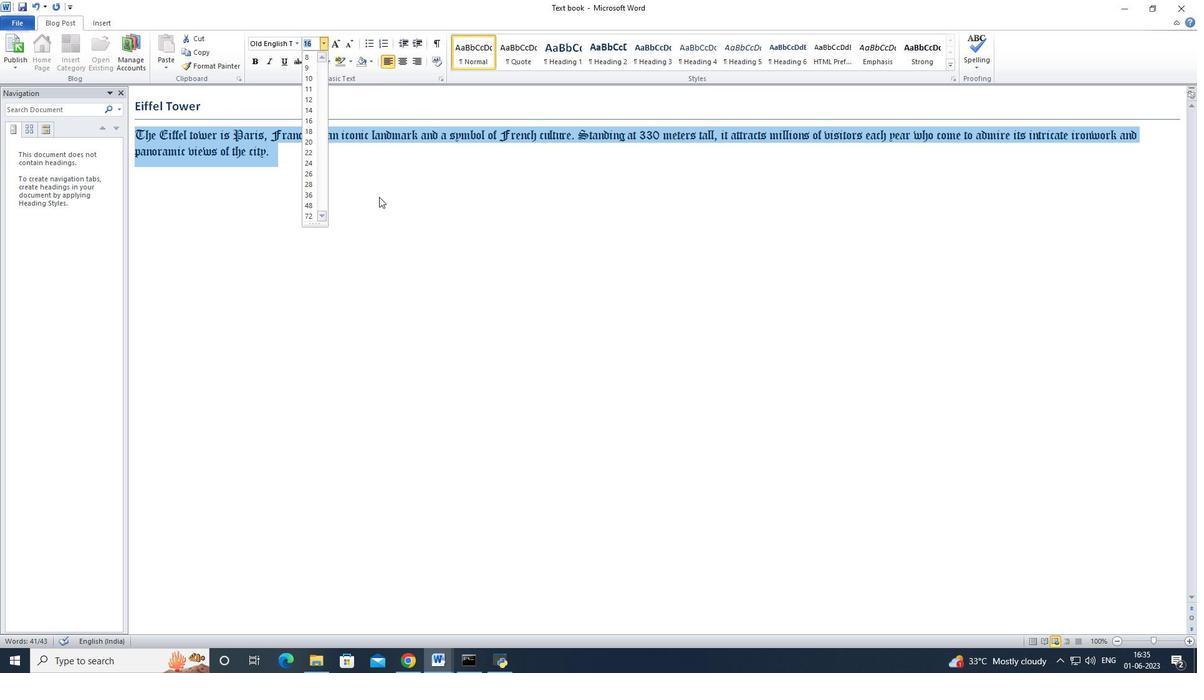 
Action: Mouse moved to (224, 112)
Screenshot: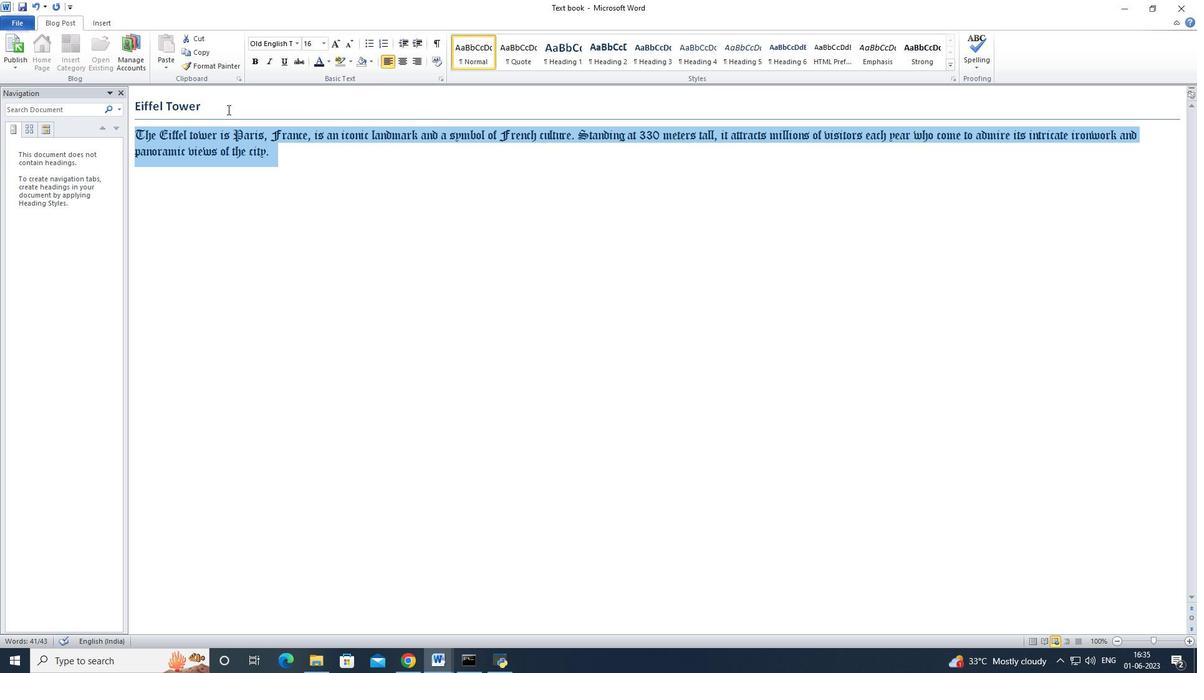 
Action: Mouse pressed left at (224, 112)
Screenshot: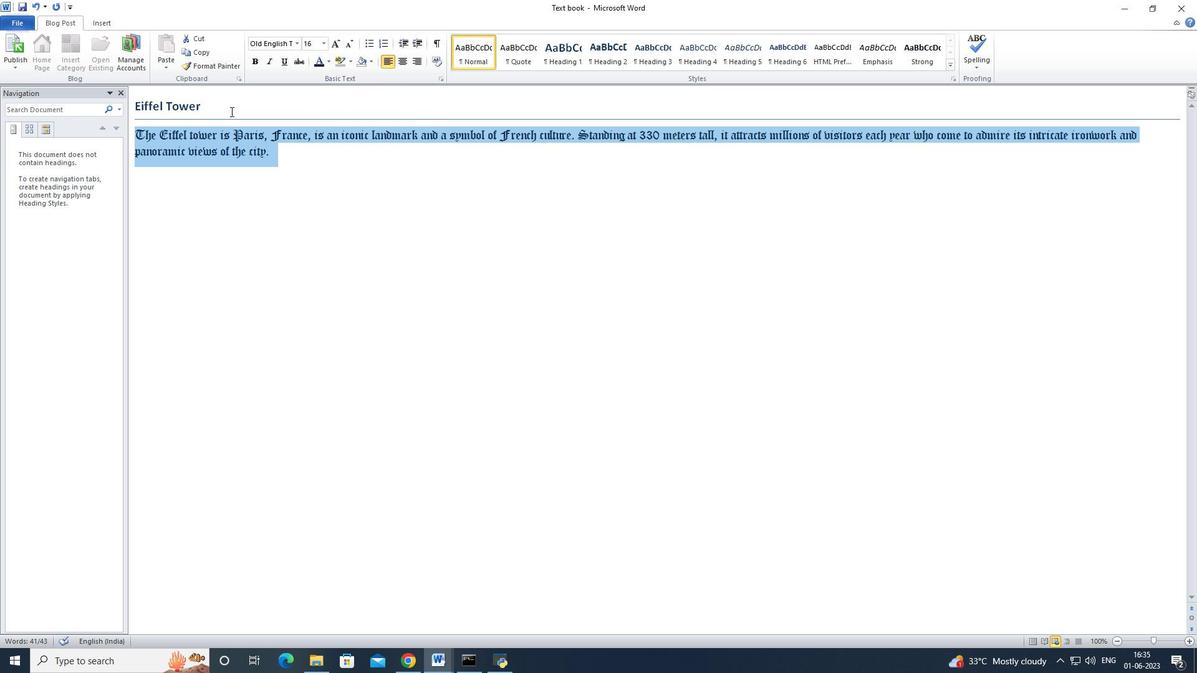 
Action: Mouse moved to (322, 47)
Screenshot: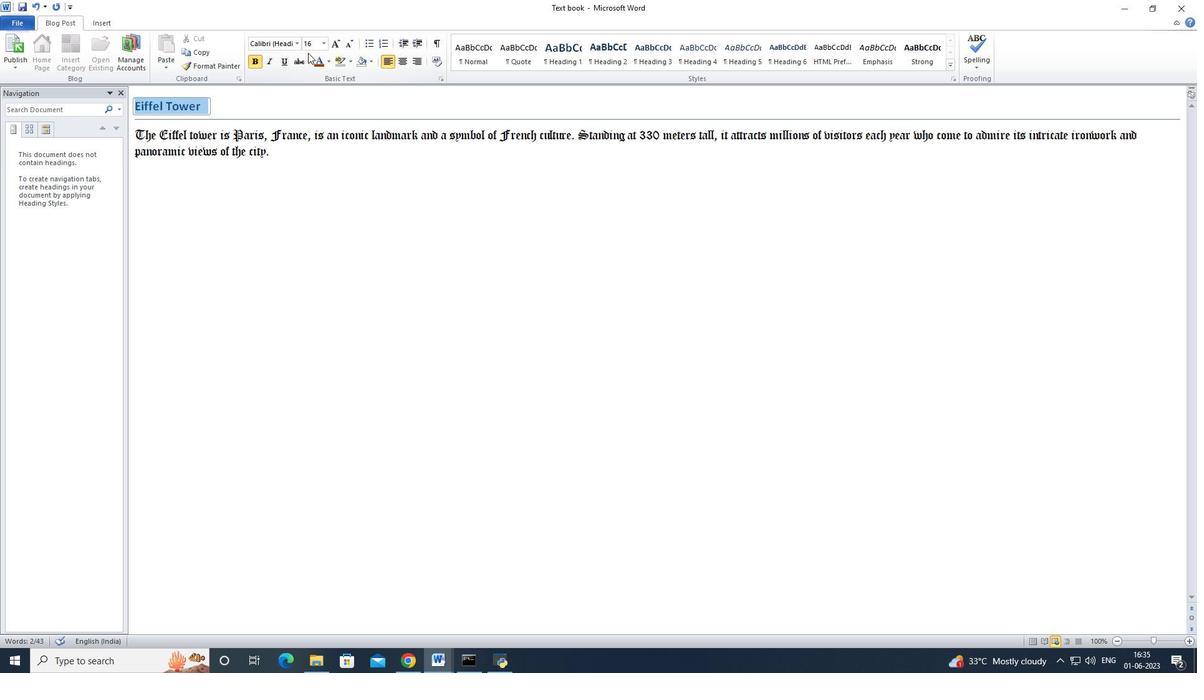 
Action: Mouse pressed left at (322, 47)
Screenshot: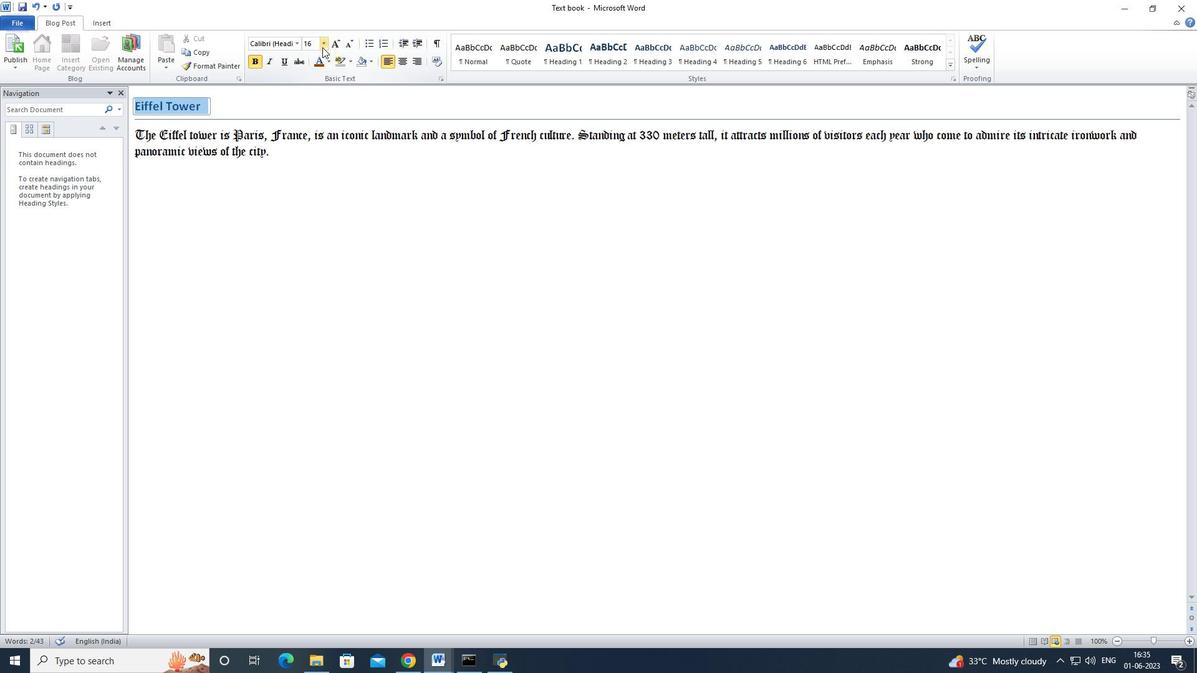 
Action: Mouse moved to (312, 140)
Screenshot: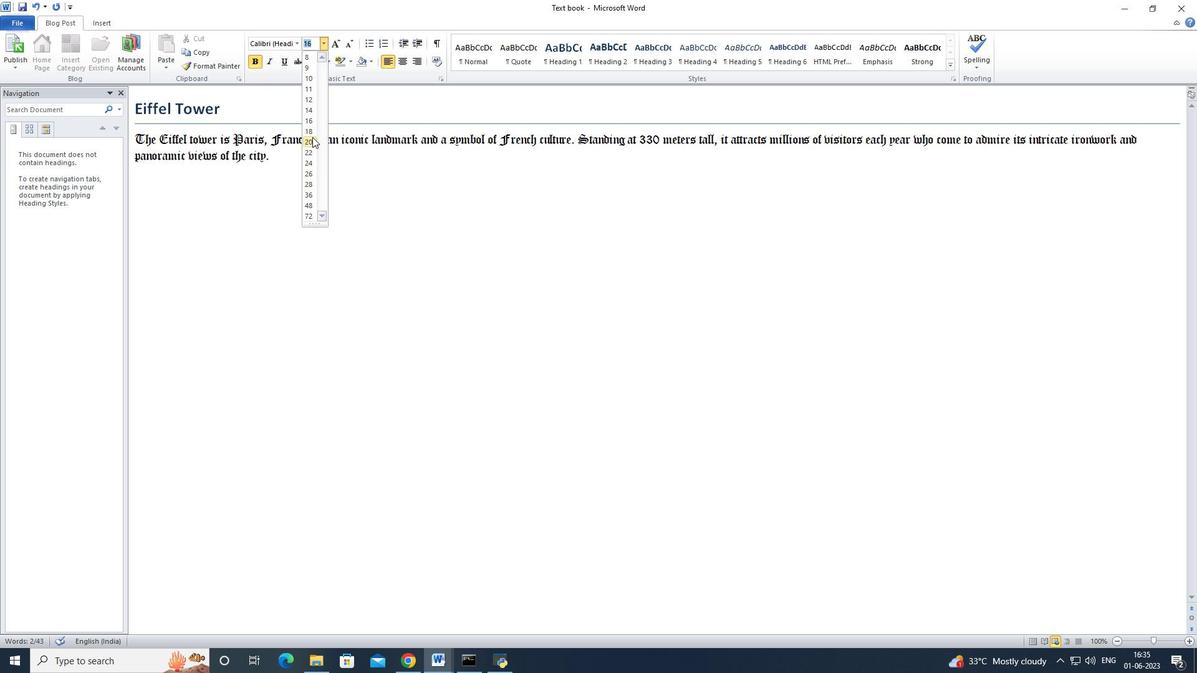 
Action: Mouse pressed left at (312, 140)
Screenshot: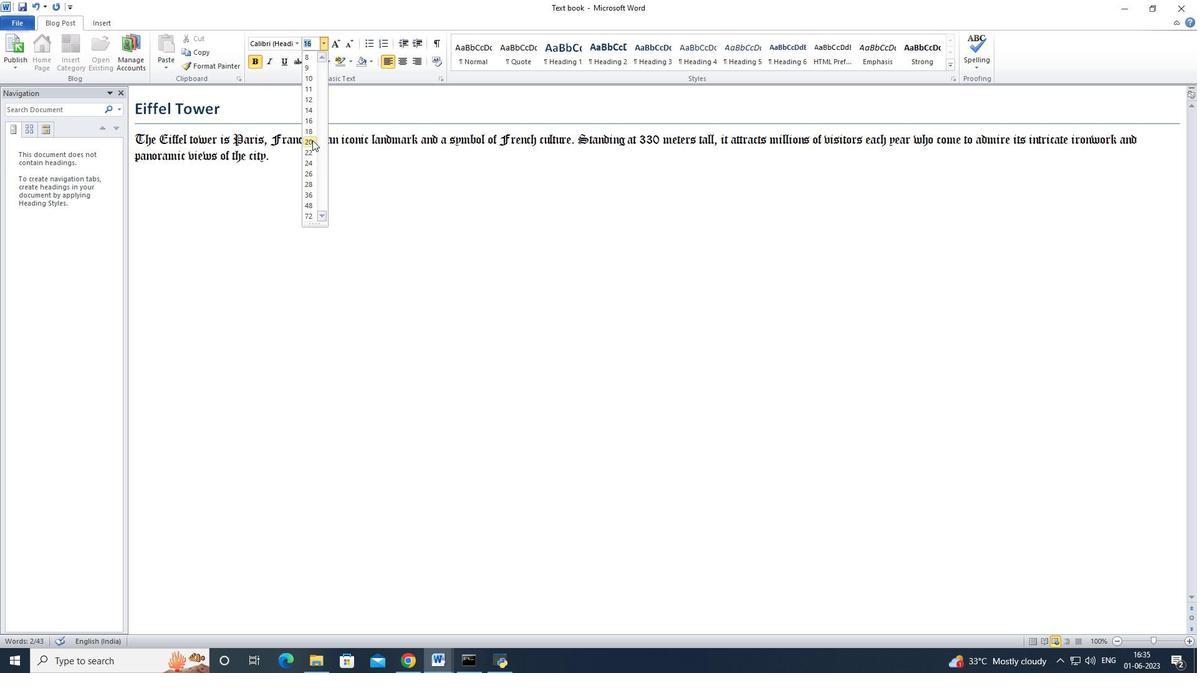 
Action: Mouse moved to (389, 60)
Screenshot: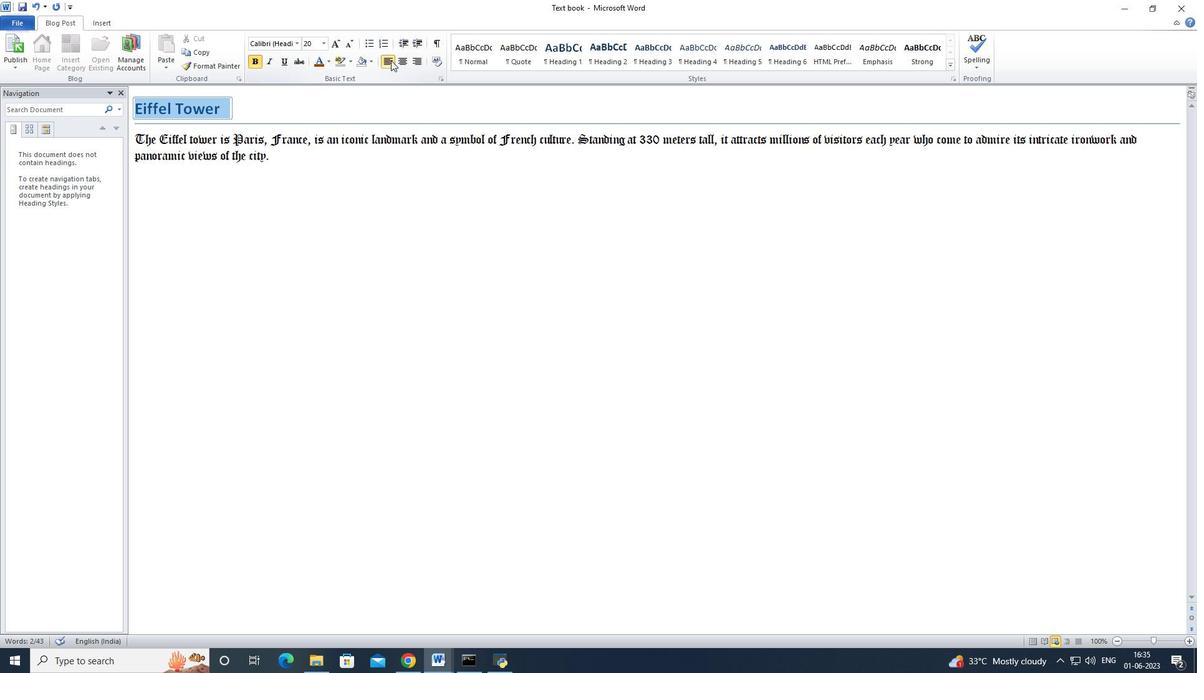 
Action: Mouse pressed left at (389, 60)
Screenshot: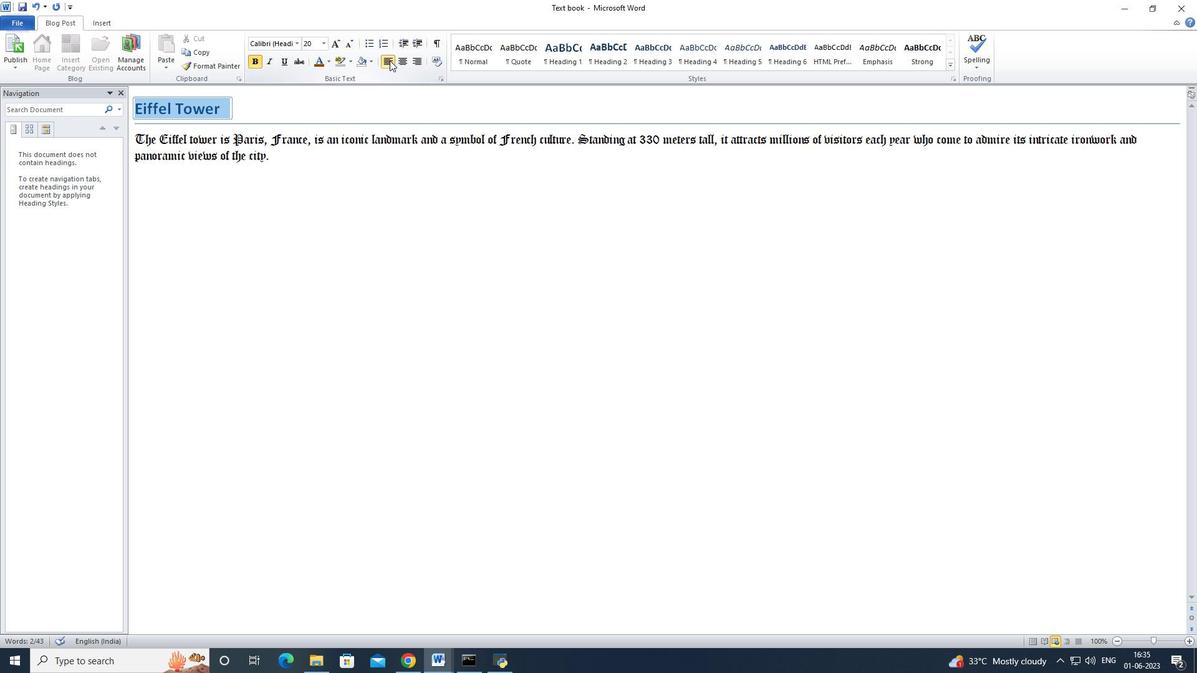 
Action: Mouse moved to (387, 97)
Screenshot: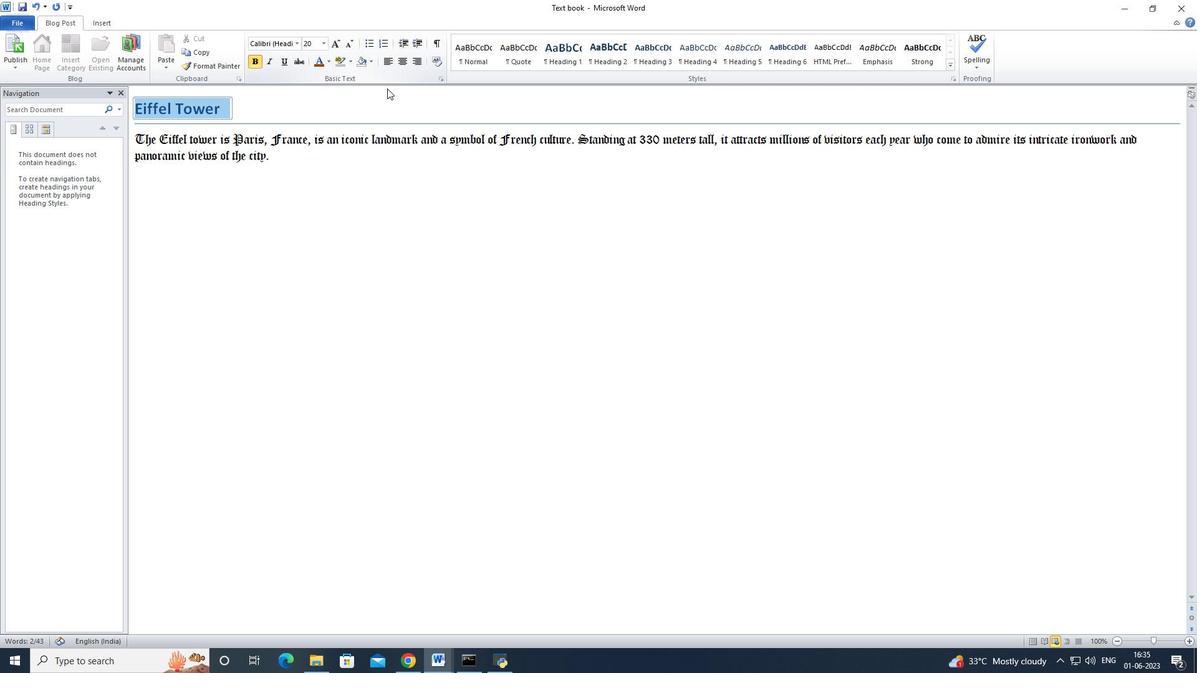 
Action: Mouse pressed left at (387, 97)
Screenshot: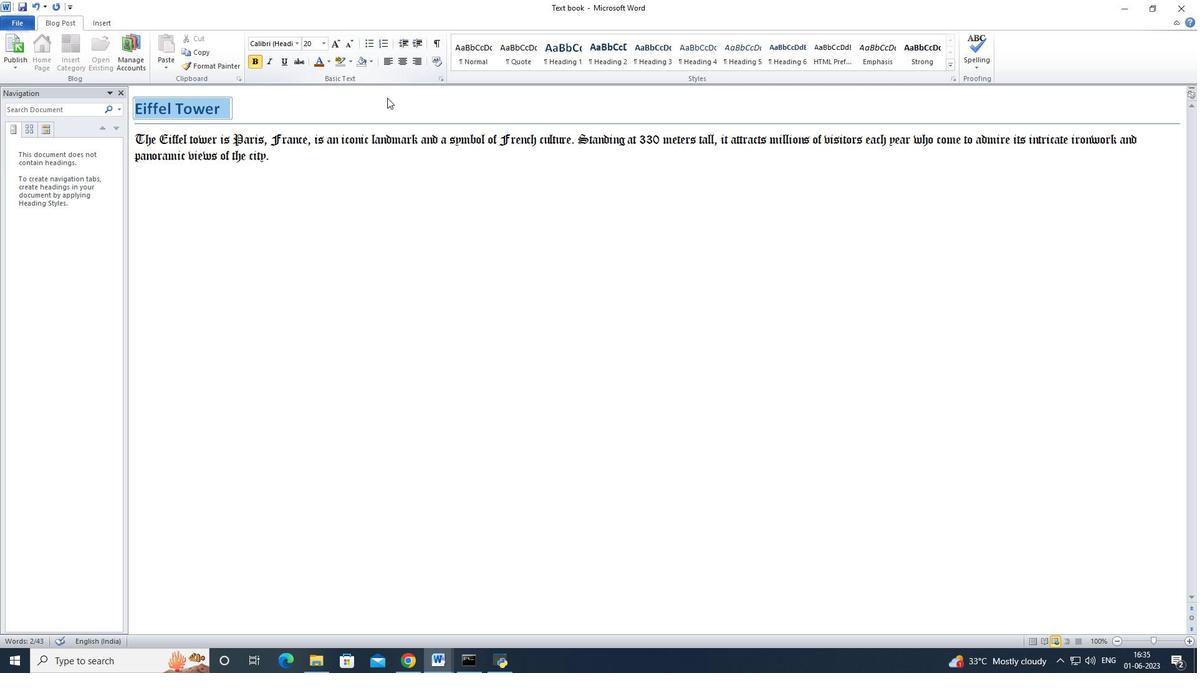 
Action: Mouse moved to (227, 109)
Screenshot: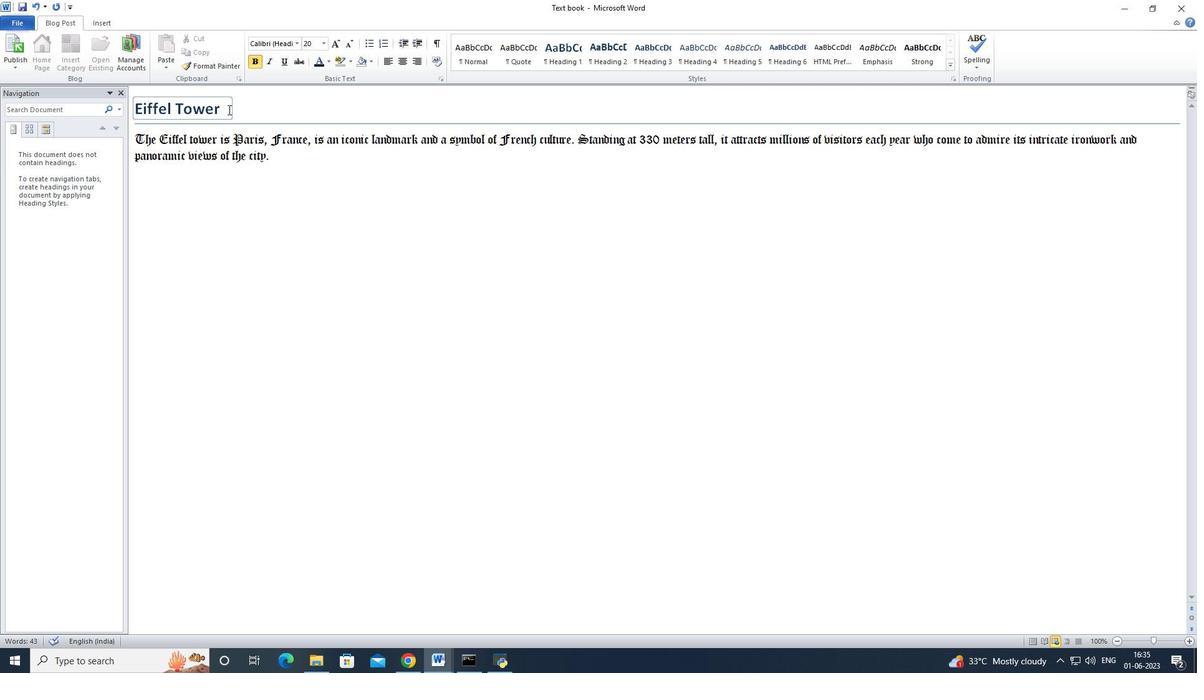 
Action: Mouse pressed left at (227, 109)
Screenshot: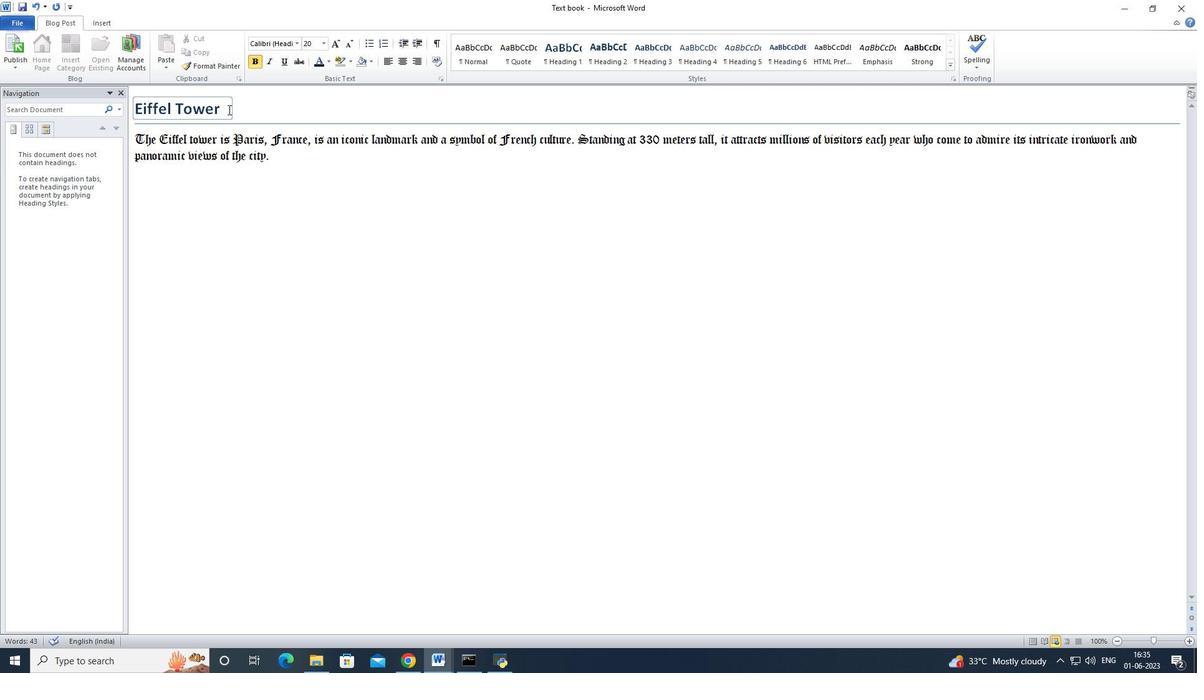 
Action: Mouse moved to (383, 59)
Screenshot: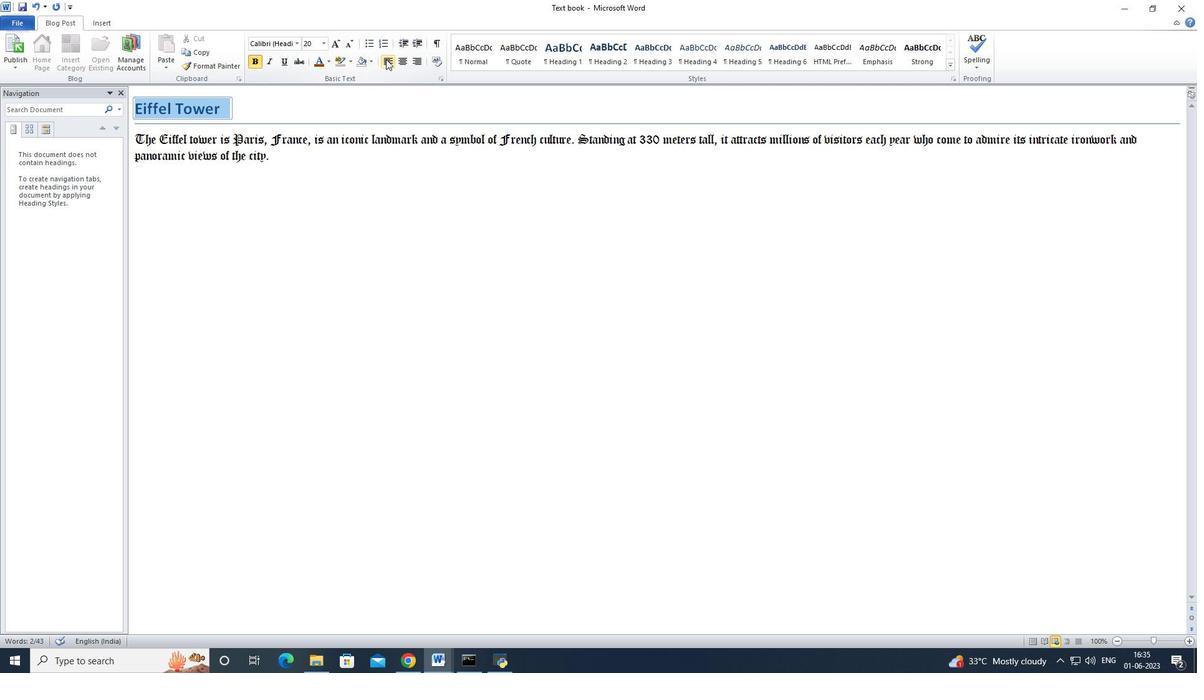 
Action: Mouse pressed left at (383, 59)
Screenshot: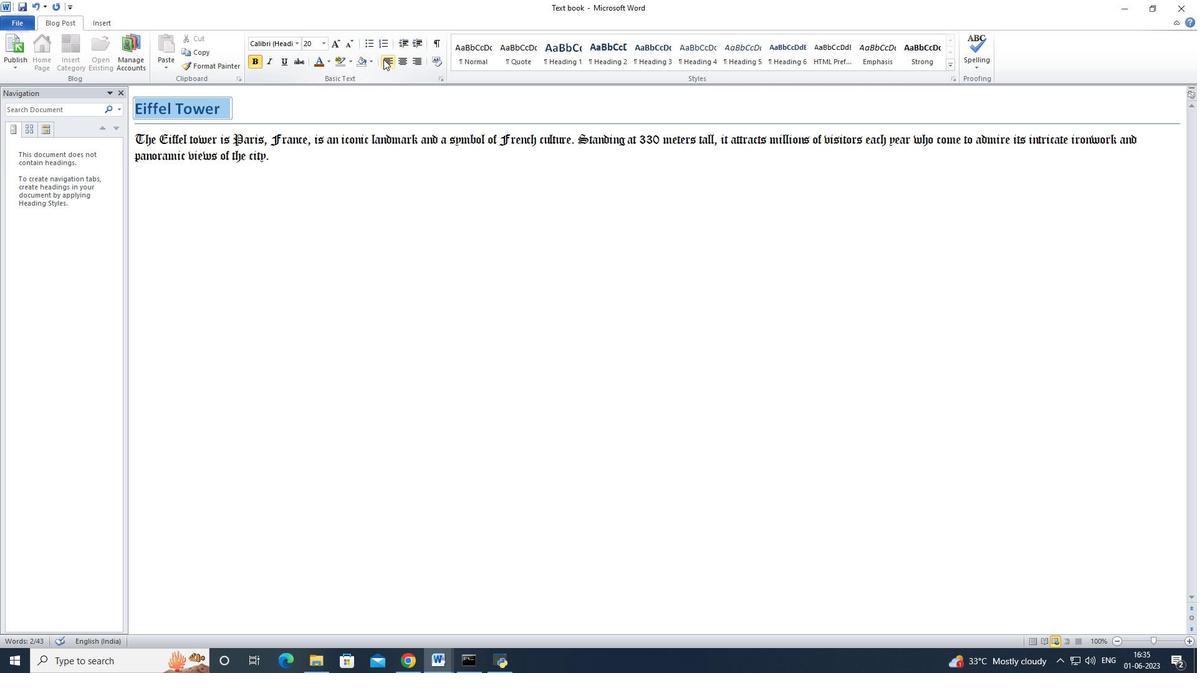 
Action: Mouse moved to (339, 187)
Screenshot: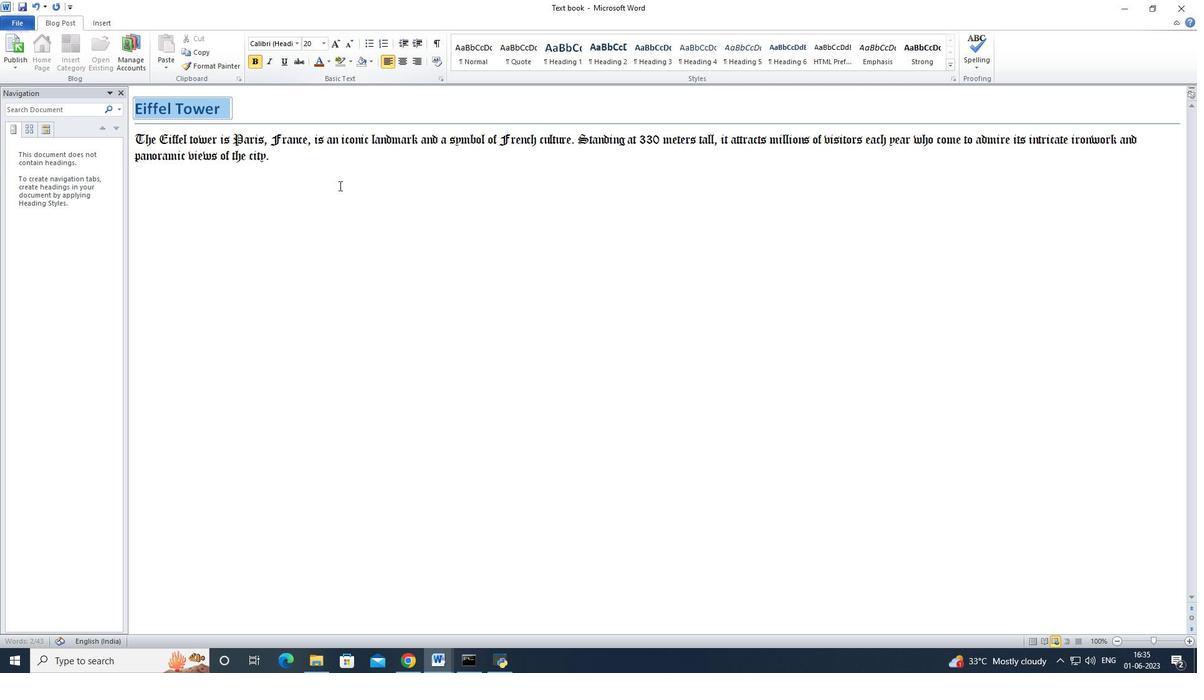 
Action: Mouse pressed left at (339, 187)
Screenshot: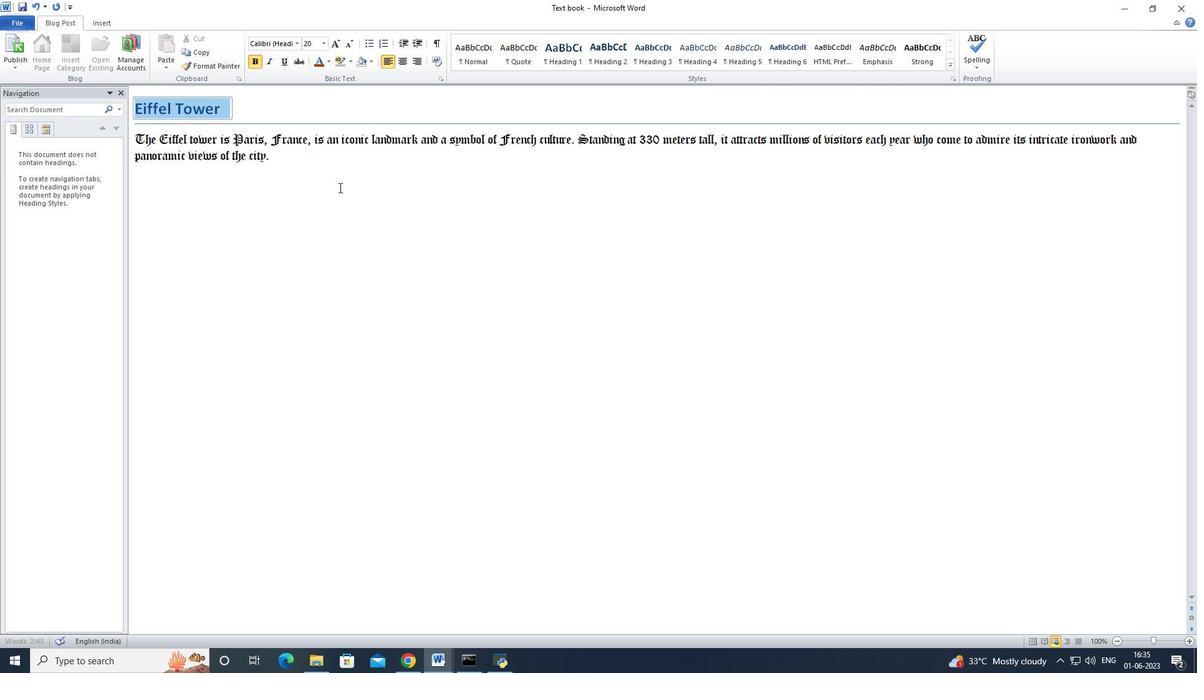 
Action: Mouse moved to (355, 207)
Screenshot: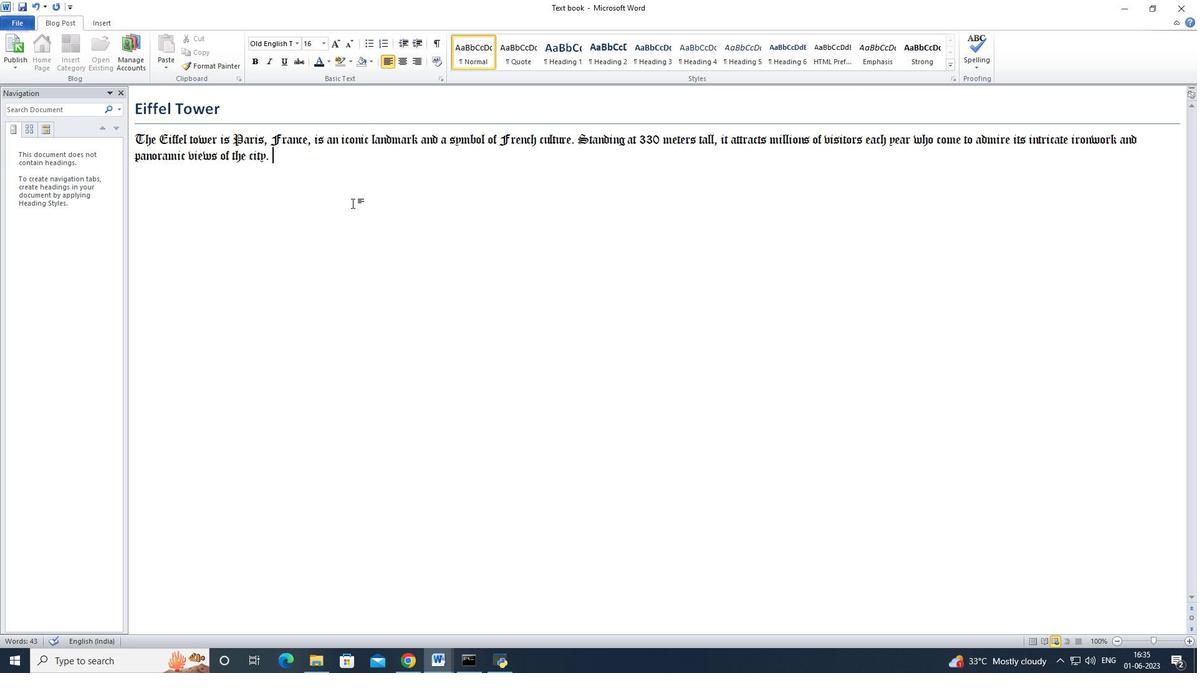 
Action: Mouse pressed left at (355, 207)
Screenshot: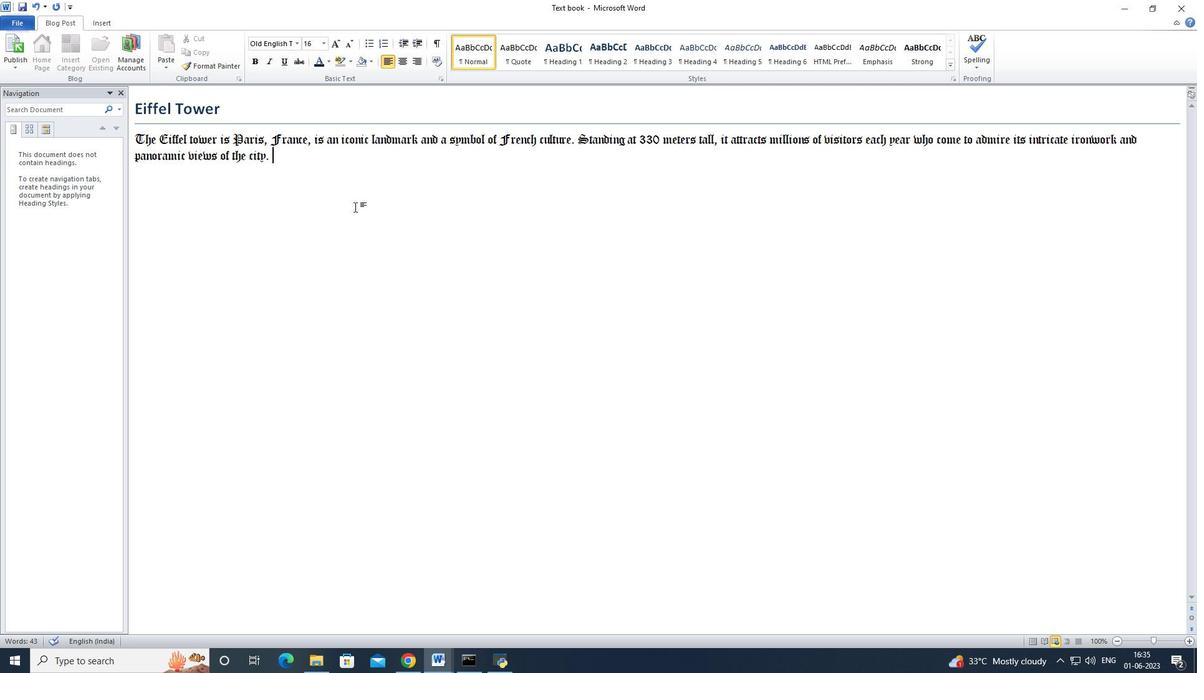 
Action: Key pressed ctrl+S
Screenshot: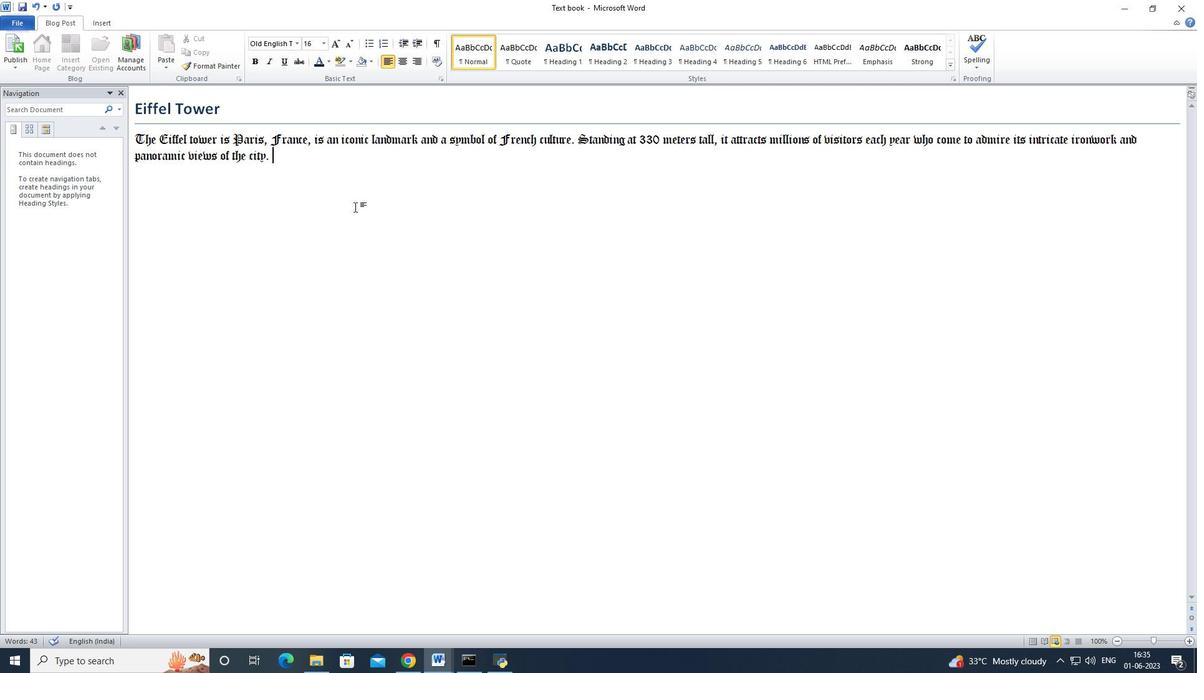 
